 Task: Research Airbnb accommodation in Fuwwah, Egypt from 12th December, 2023 to 16th December, 2023 for 8 adults. Place can be private room with 8 bedrooms having 8 beds and 8 bathrooms. Property type can be hotel. Amenities needed are: wifi, TV, free parkinig on premises, gym, breakfast.
Action: Mouse moved to (368, 155)
Screenshot: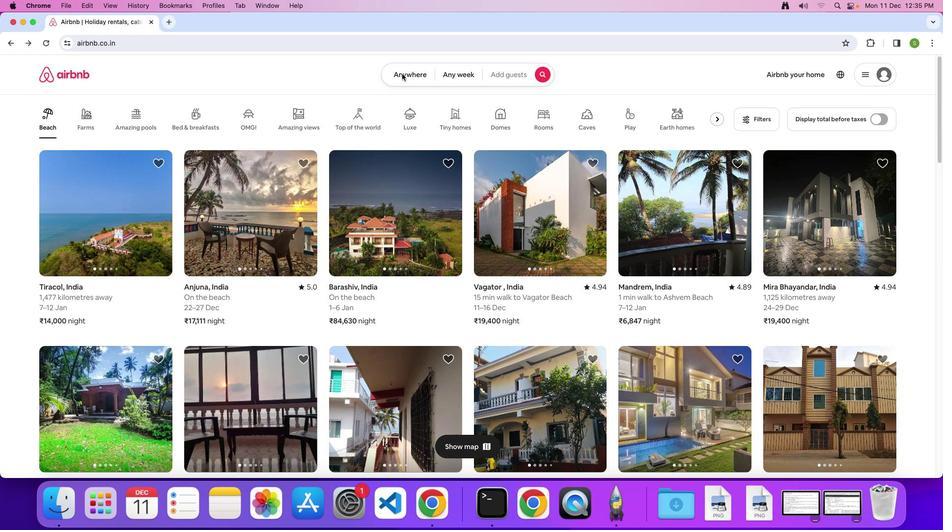 
Action: Mouse pressed left at (368, 155)
Screenshot: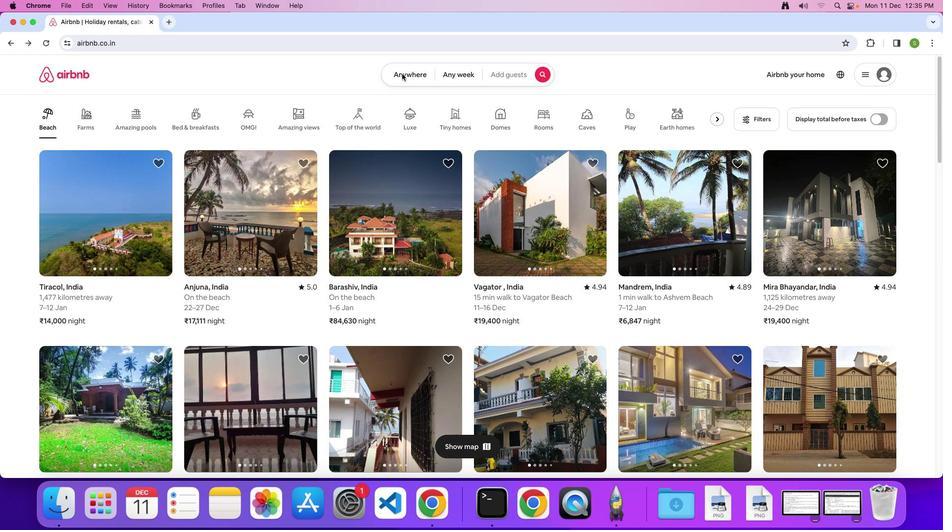 
Action: Mouse moved to (367, 155)
Screenshot: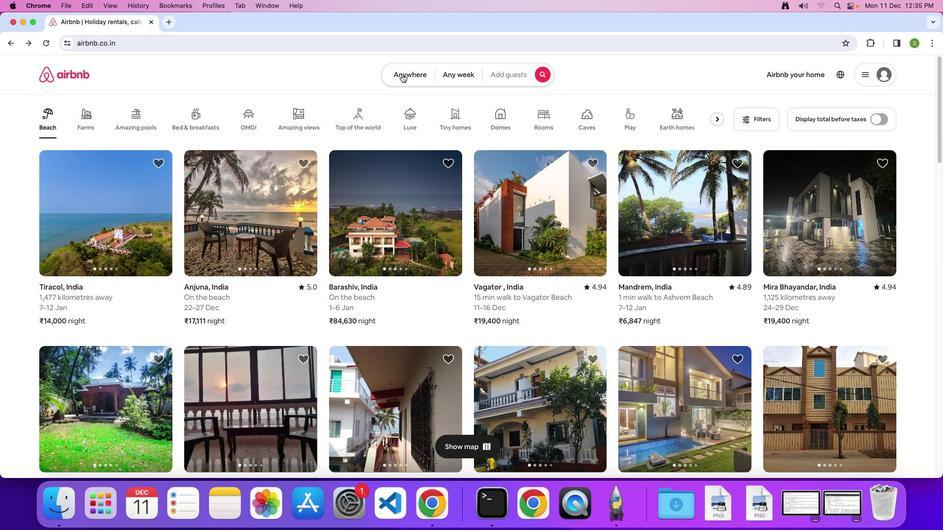 
Action: Mouse pressed left at (367, 155)
Screenshot: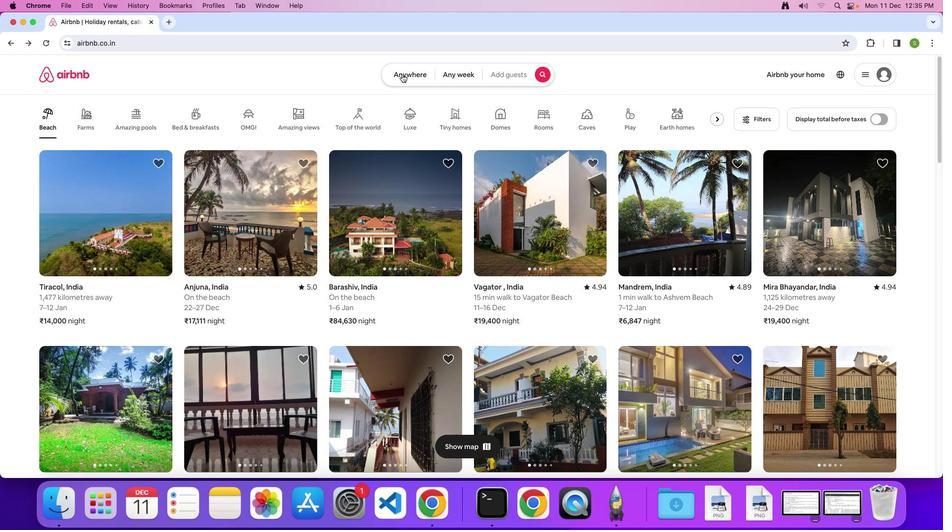 
Action: Mouse moved to (332, 179)
Screenshot: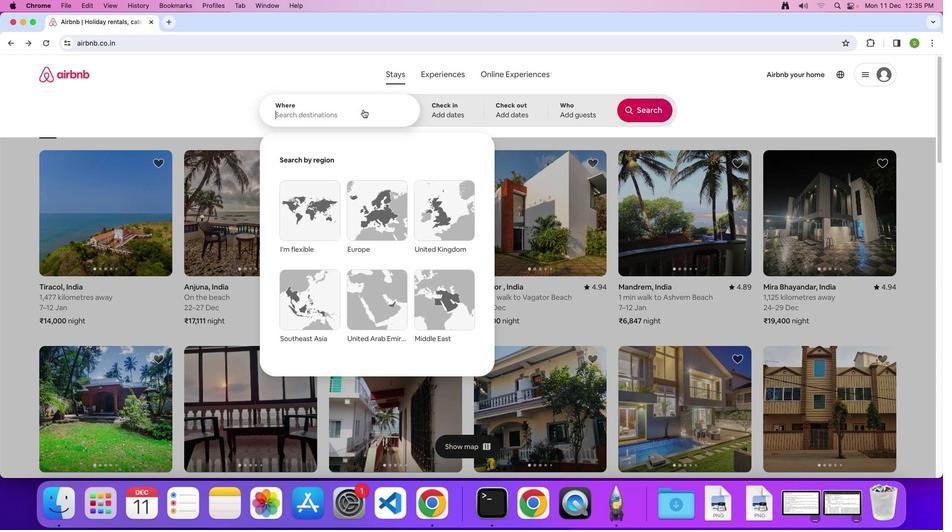 
Action: Mouse pressed left at (332, 179)
Screenshot: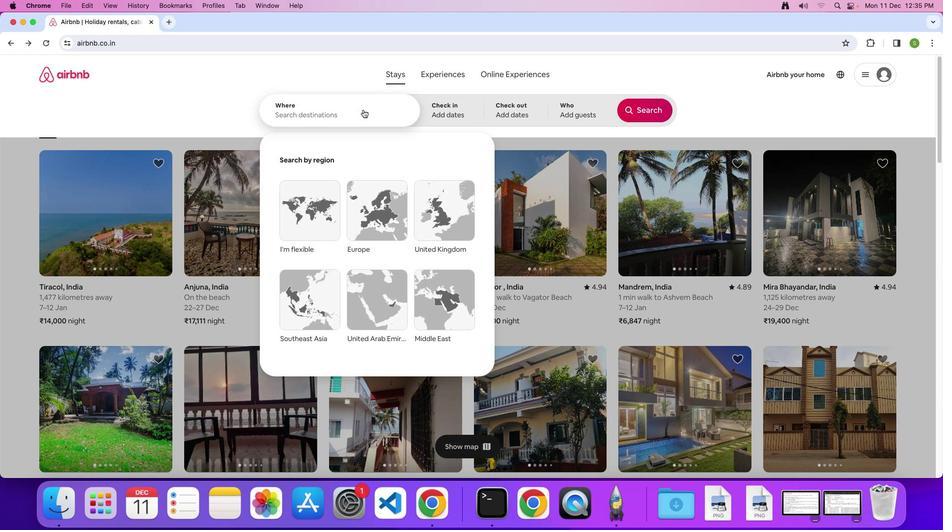 
Action: Key pressed 'F'Key.caps_lock'u''w''w''a''h'','Key.spaceKey.shift'E''g''y''p''t'Key.enter
Screenshot: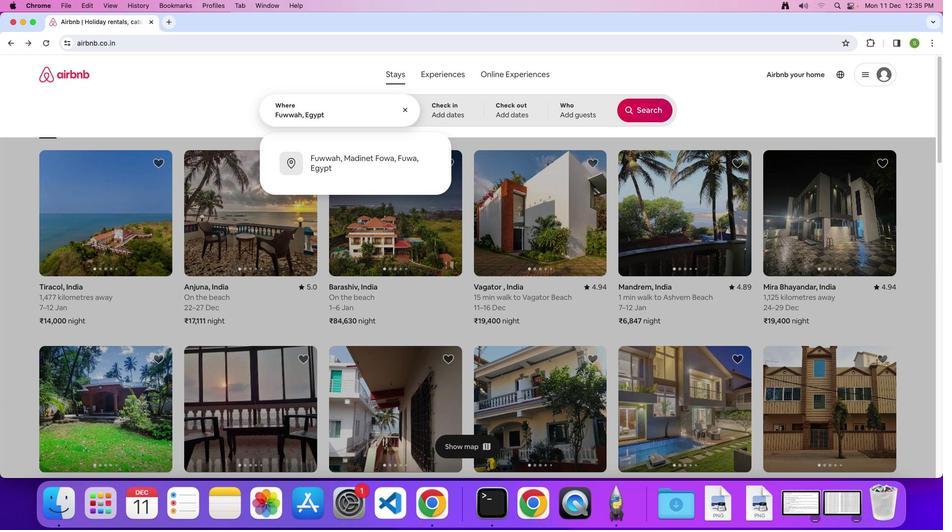 
Action: Mouse moved to (319, 295)
Screenshot: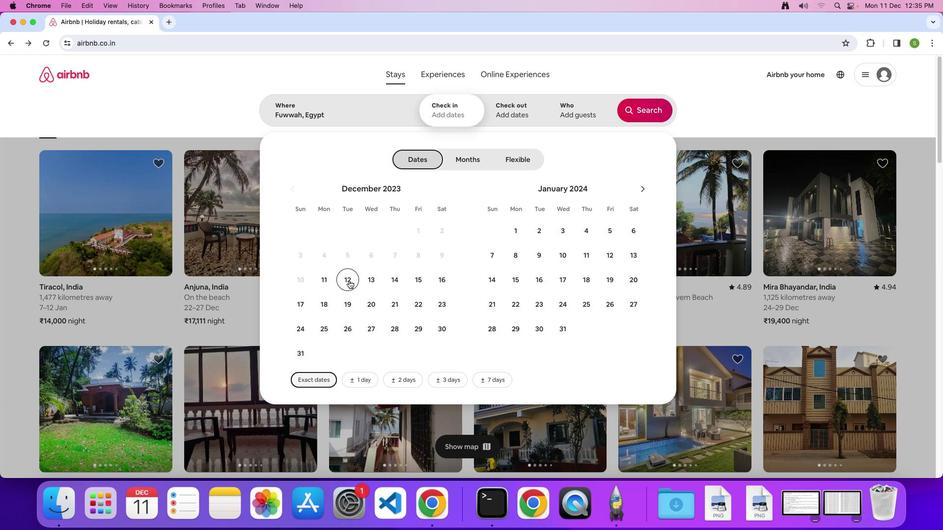 
Action: Mouse pressed left at (319, 295)
Screenshot: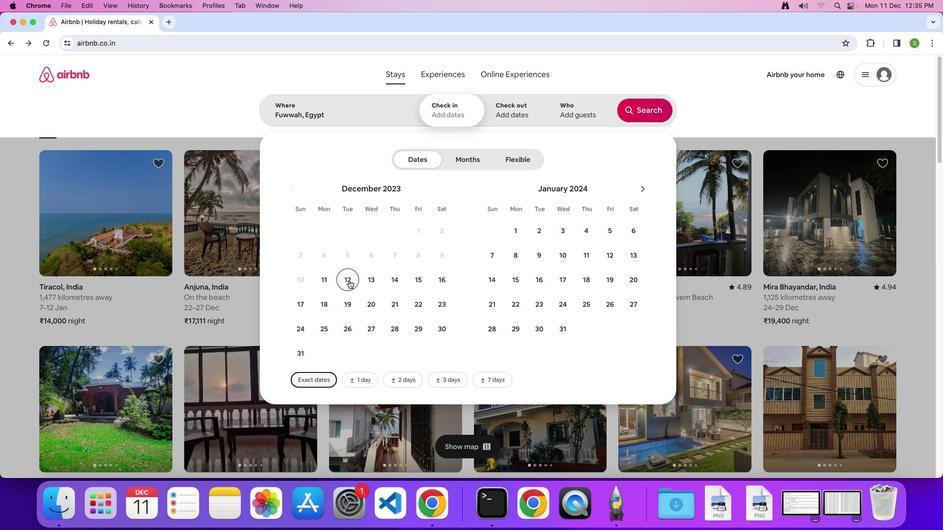 
Action: Mouse moved to (408, 294)
Screenshot: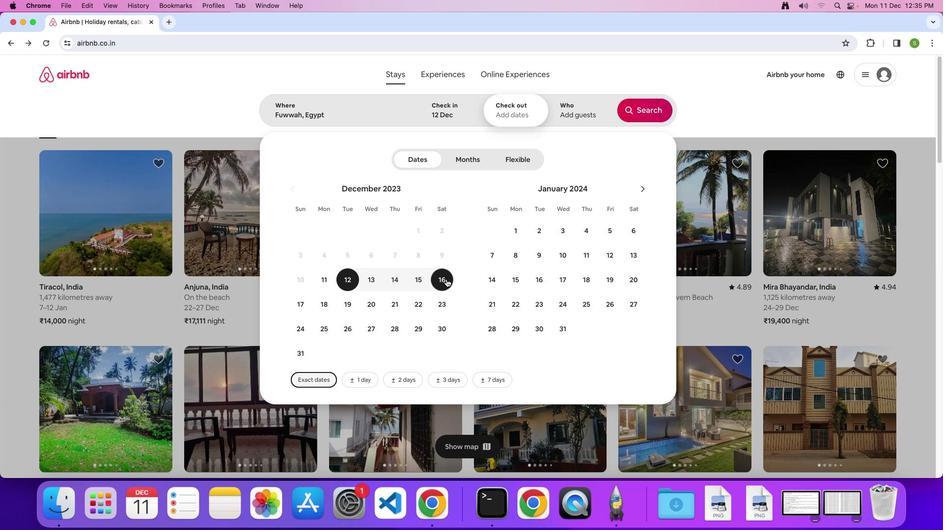 
Action: Mouse pressed left at (408, 294)
Screenshot: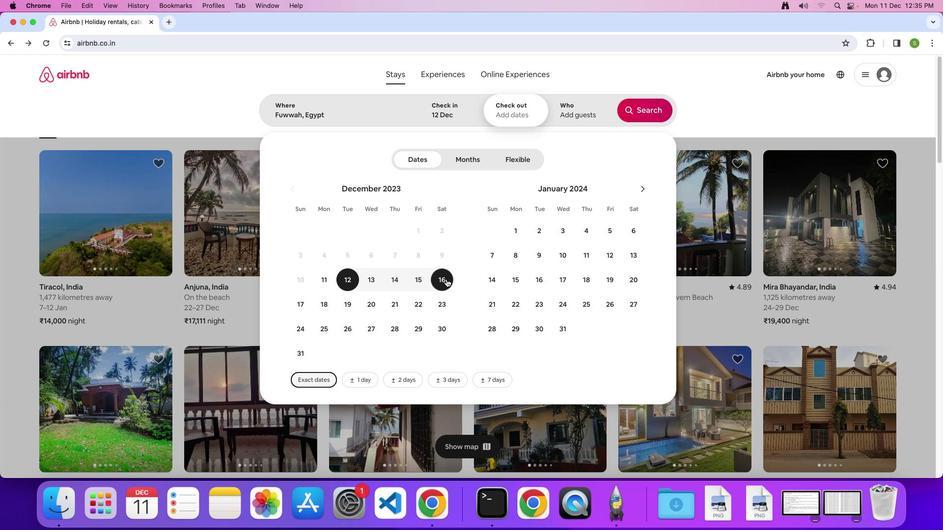 
Action: Mouse moved to (539, 186)
Screenshot: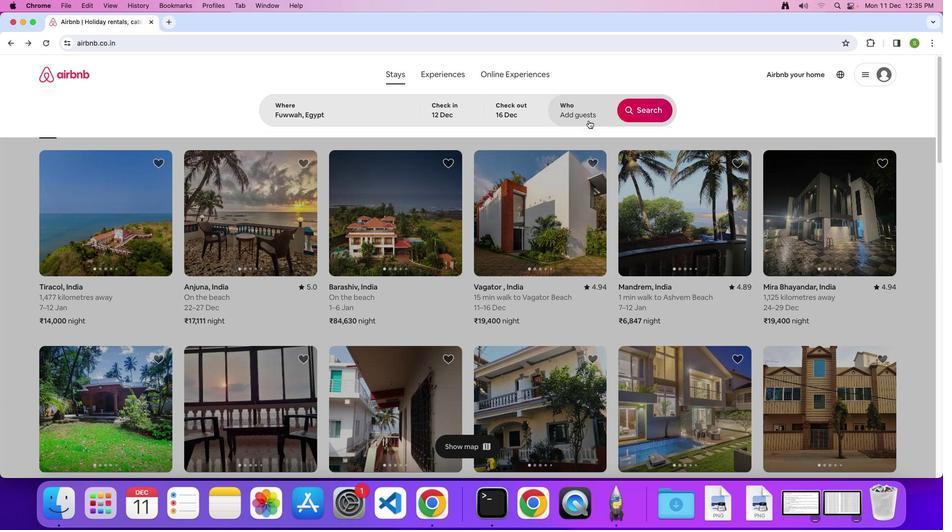 
Action: Mouse pressed left at (539, 186)
Screenshot: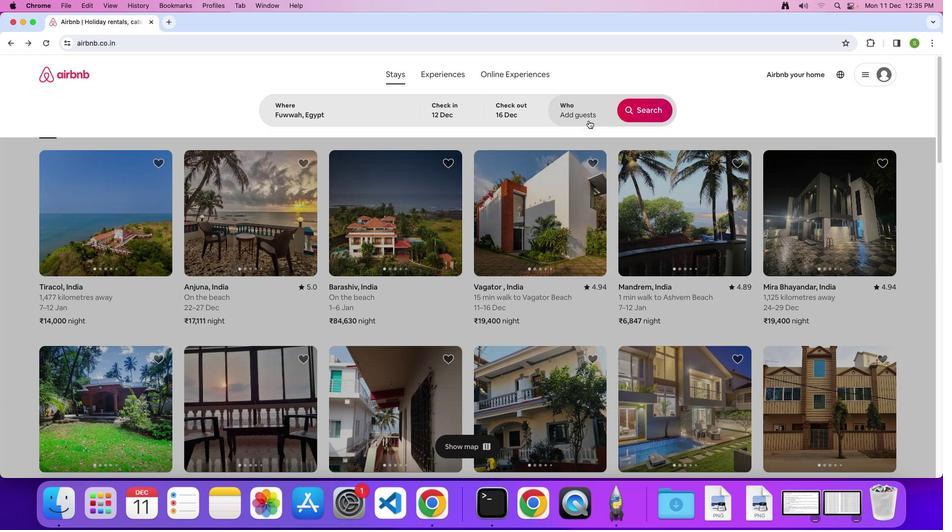 
Action: Mouse moved to (597, 212)
Screenshot: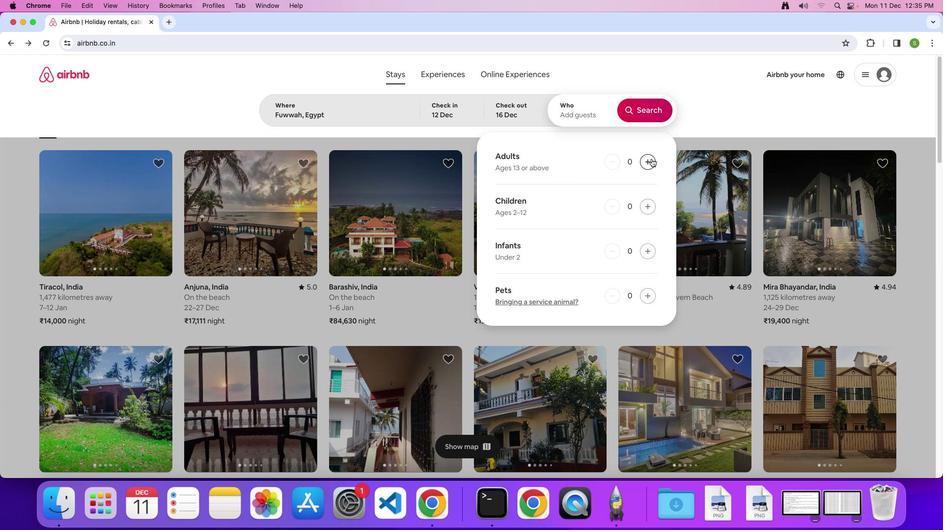 
Action: Mouse pressed left at (597, 212)
Screenshot: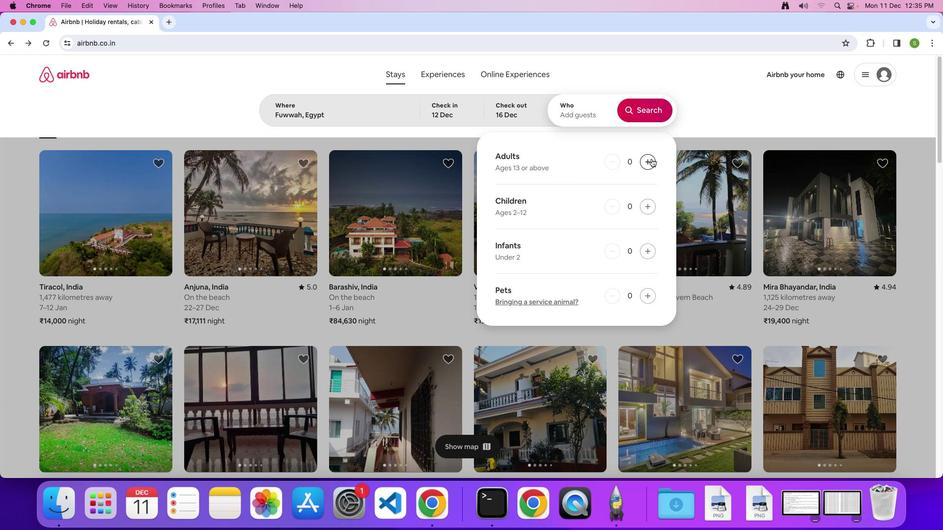 
Action: Mouse pressed left at (597, 212)
Screenshot: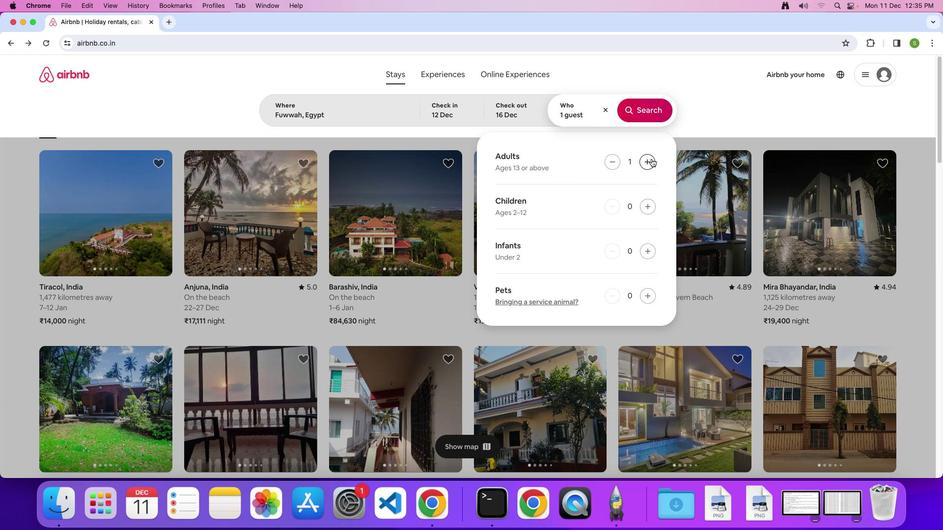 
Action: Mouse pressed left at (597, 212)
Screenshot: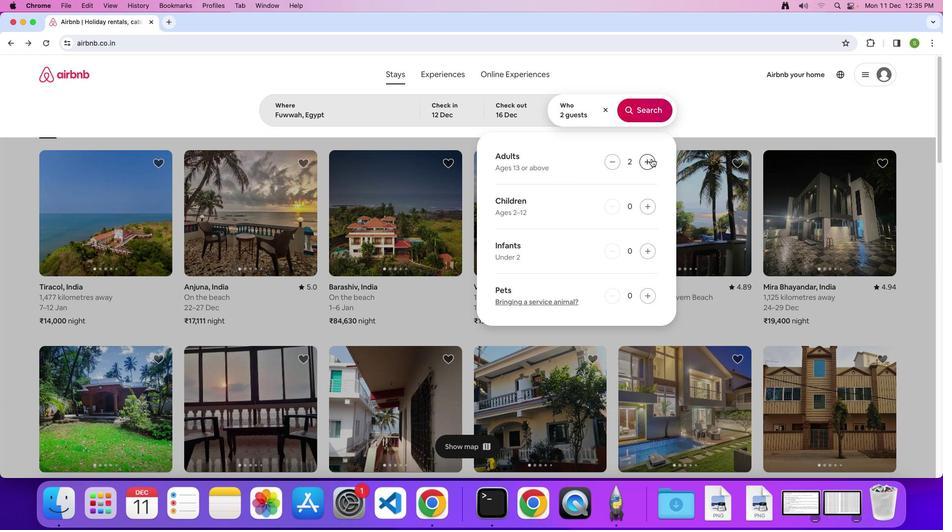 
Action: Mouse pressed left at (597, 212)
Screenshot: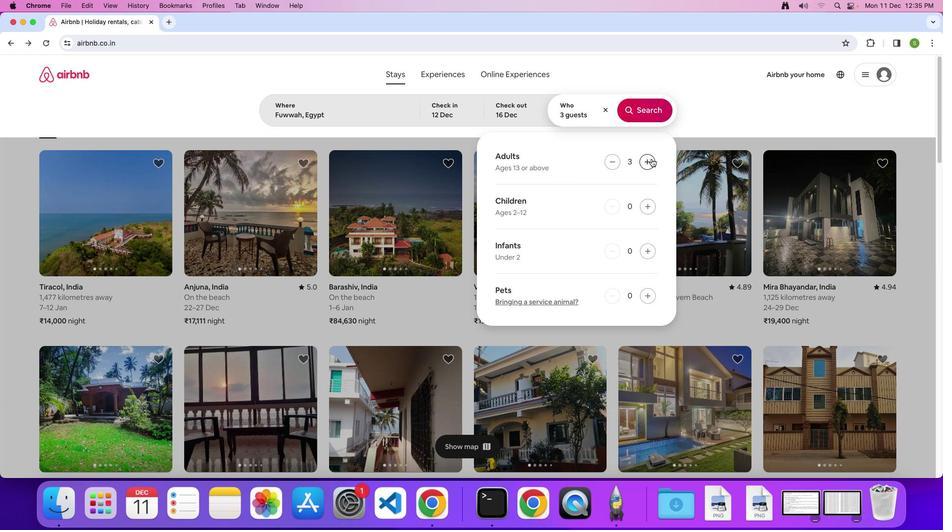 
Action: Mouse pressed left at (597, 212)
Screenshot: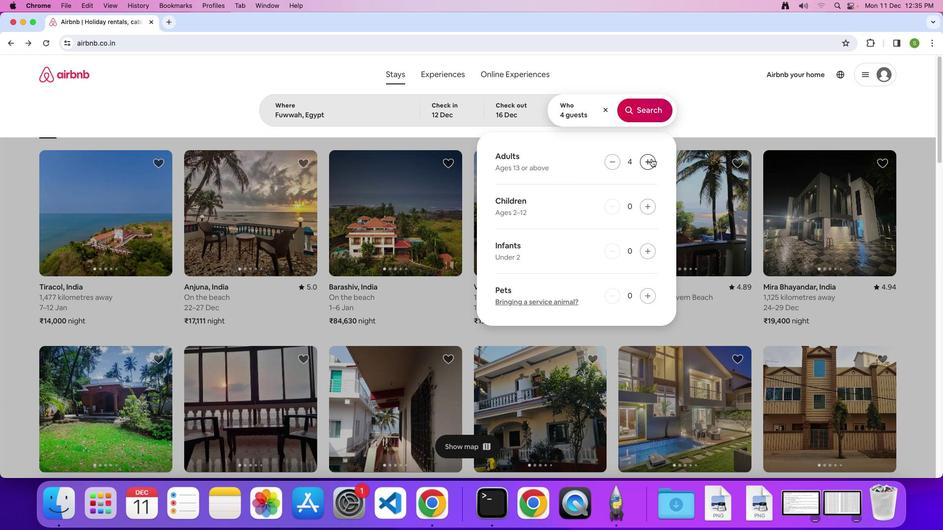
Action: Mouse pressed left at (597, 212)
Screenshot: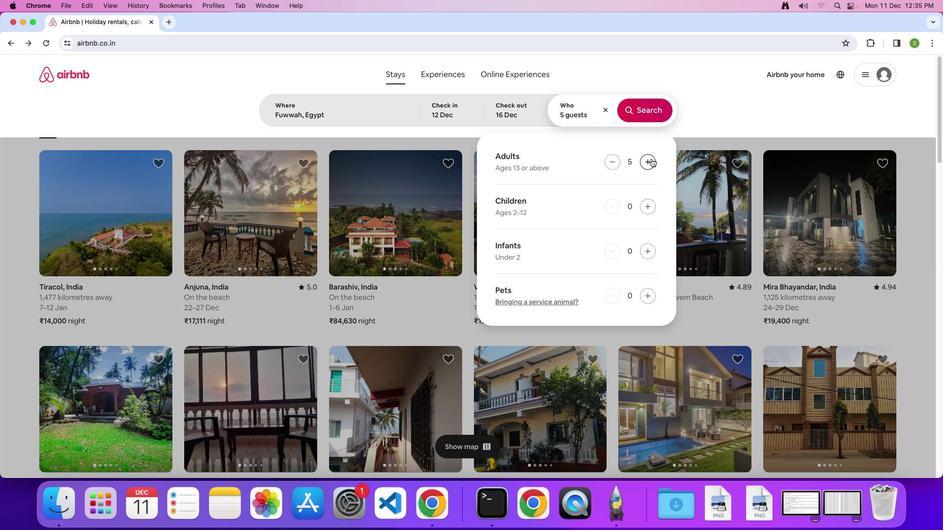 
Action: Mouse pressed left at (597, 212)
Screenshot: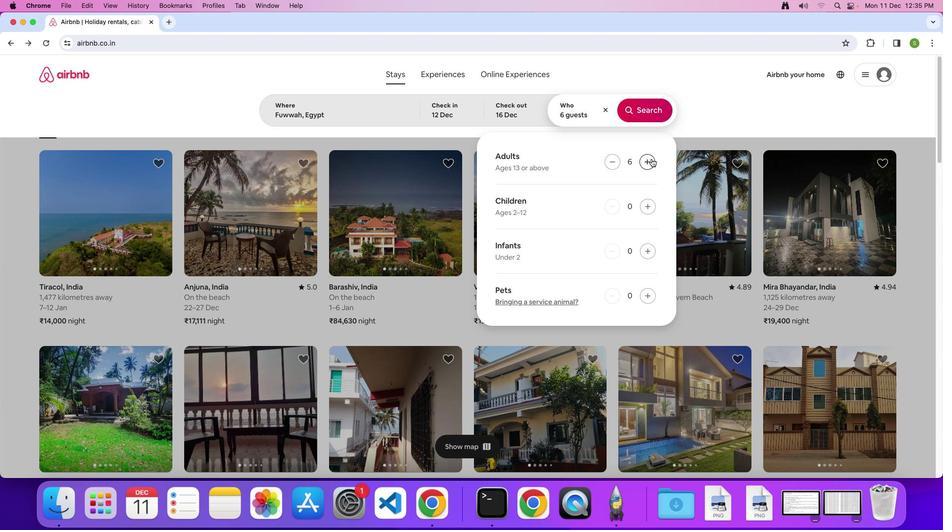 
Action: Mouse pressed left at (597, 212)
Screenshot: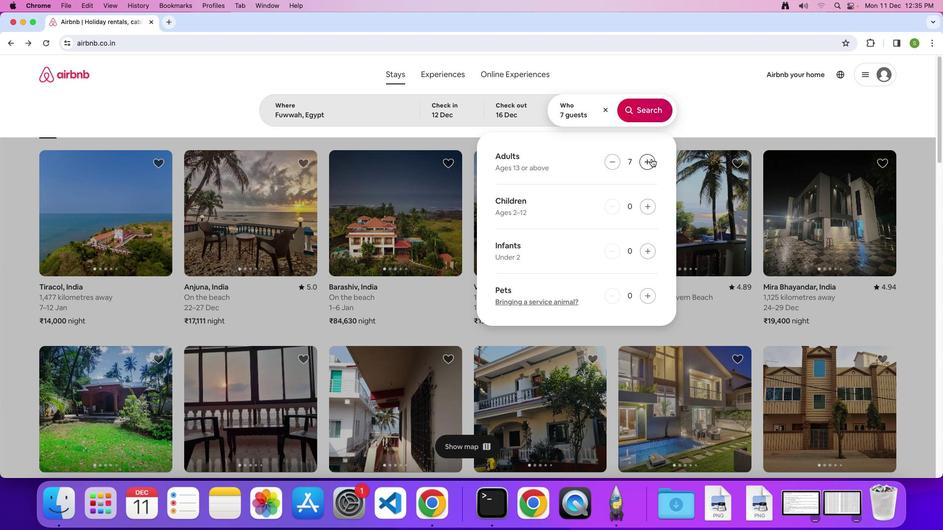 
Action: Mouse moved to (594, 181)
Screenshot: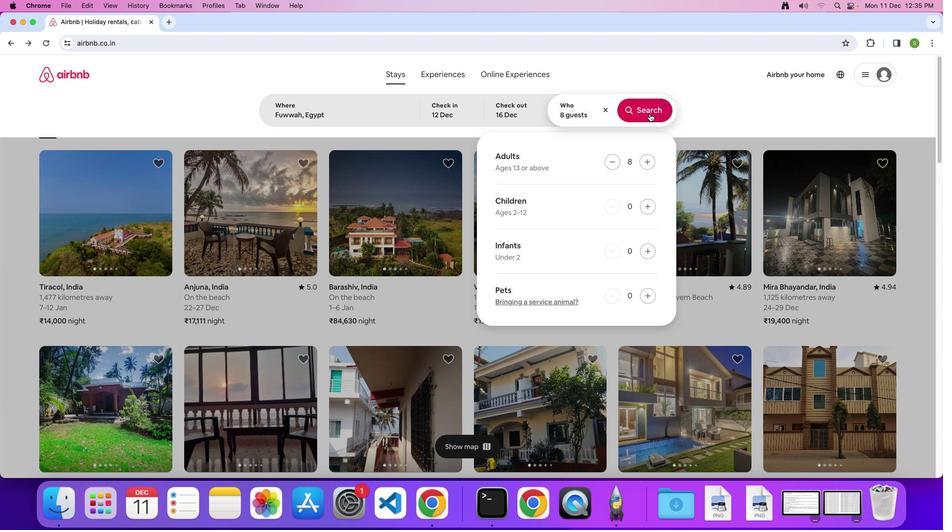 
Action: Mouse pressed left at (594, 181)
Screenshot: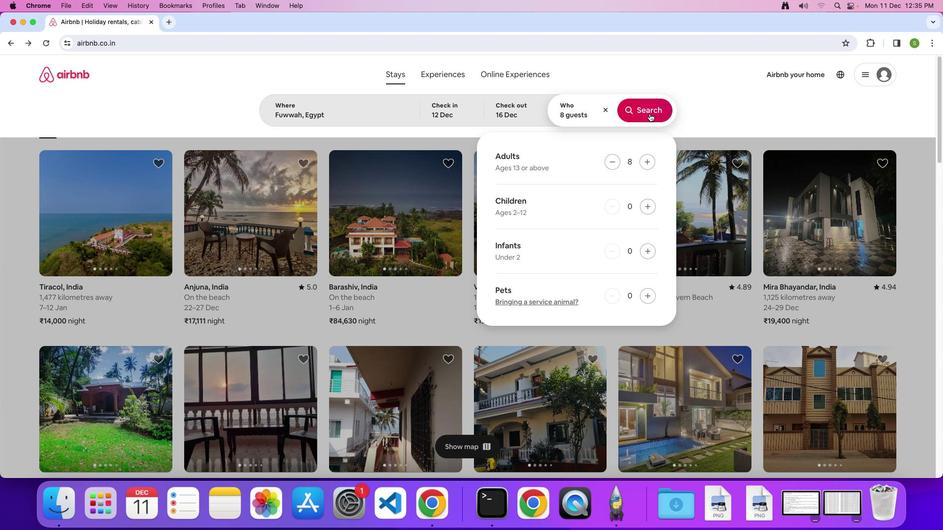 
Action: Mouse moved to (715, 180)
Screenshot: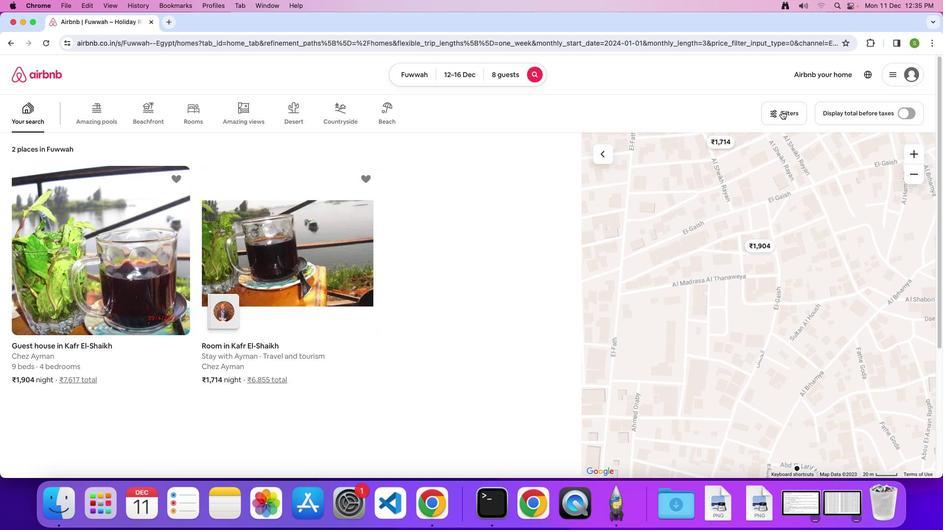 
Action: Mouse pressed left at (715, 180)
Screenshot: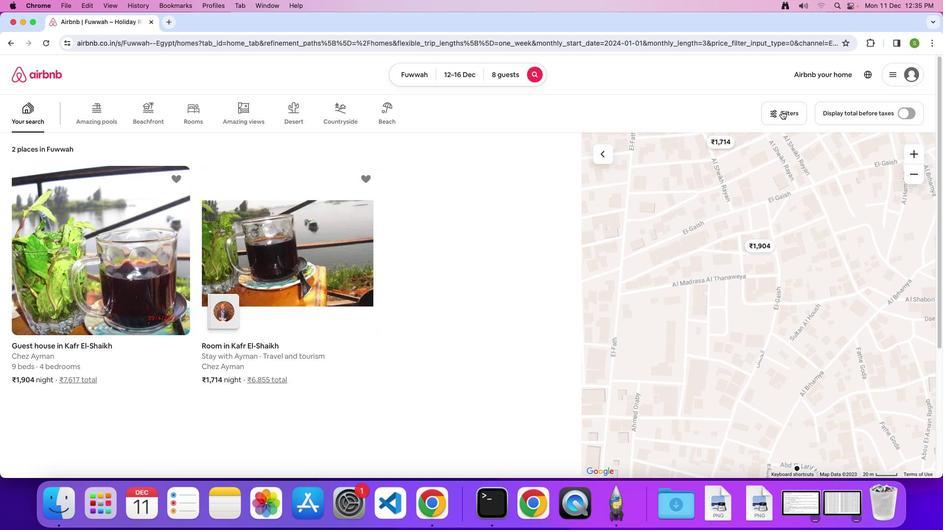 
Action: Mouse moved to (452, 312)
Screenshot: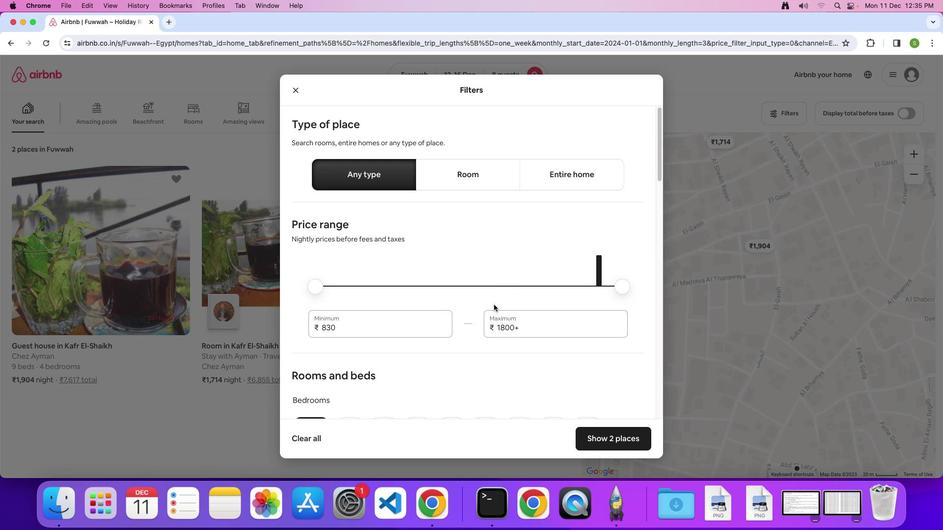
Action: Mouse scrolled (452, 312) with delta (0, 104)
Screenshot: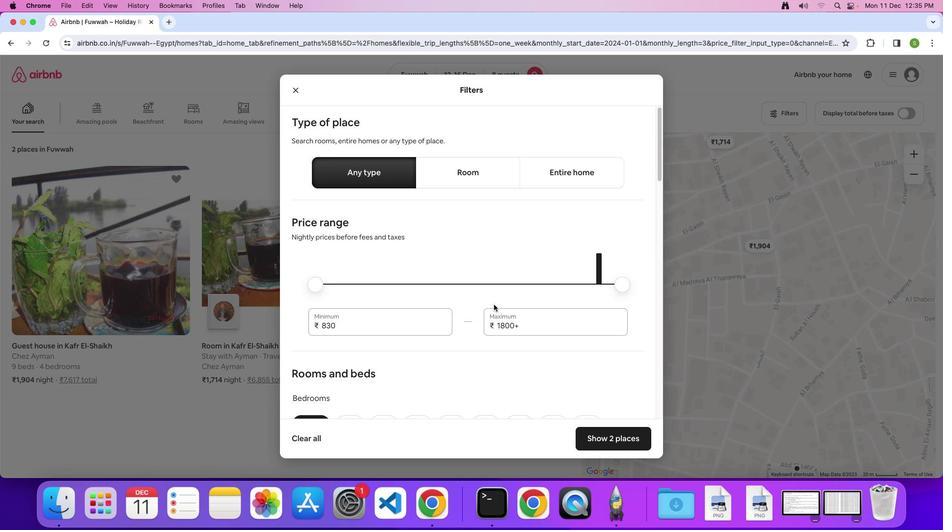 
Action: Mouse scrolled (452, 312) with delta (0, 104)
Screenshot: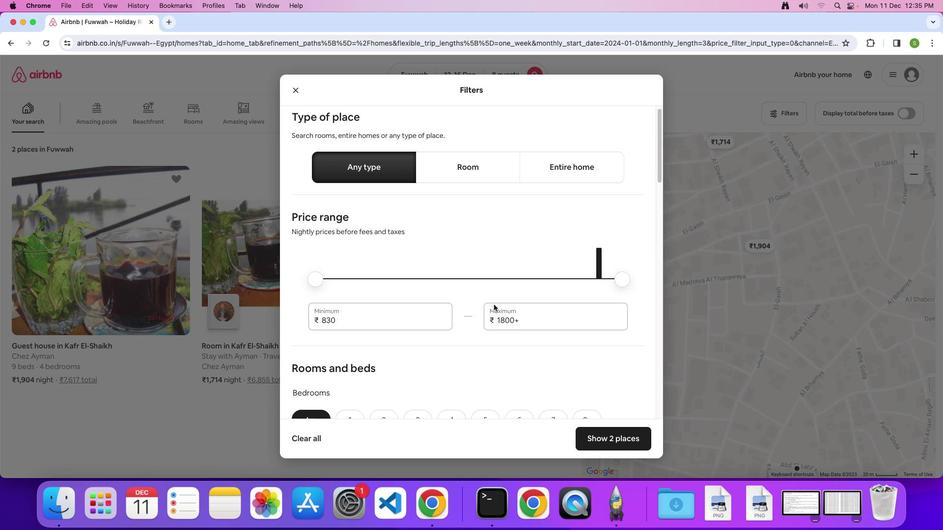 
Action: Mouse scrolled (452, 312) with delta (0, 104)
Screenshot: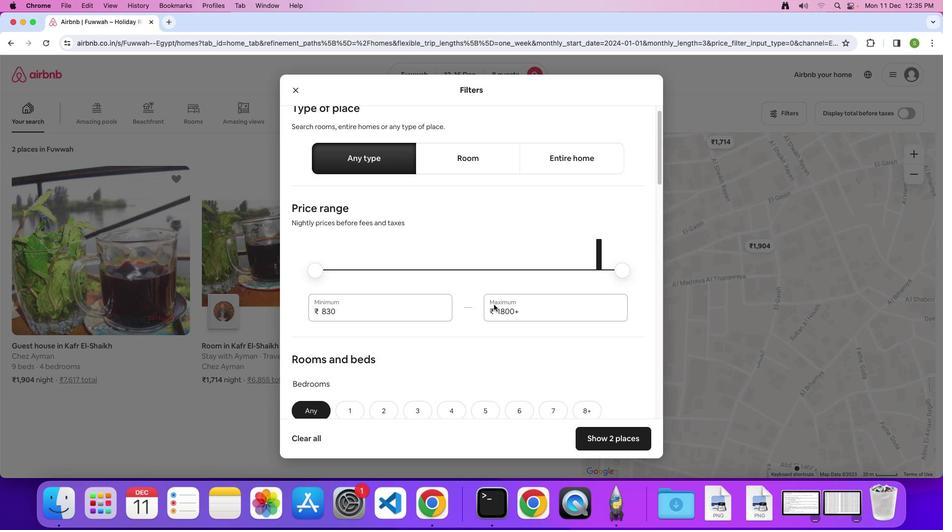 
Action: Mouse scrolled (452, 312) with delta (0, 104)
Screenshot: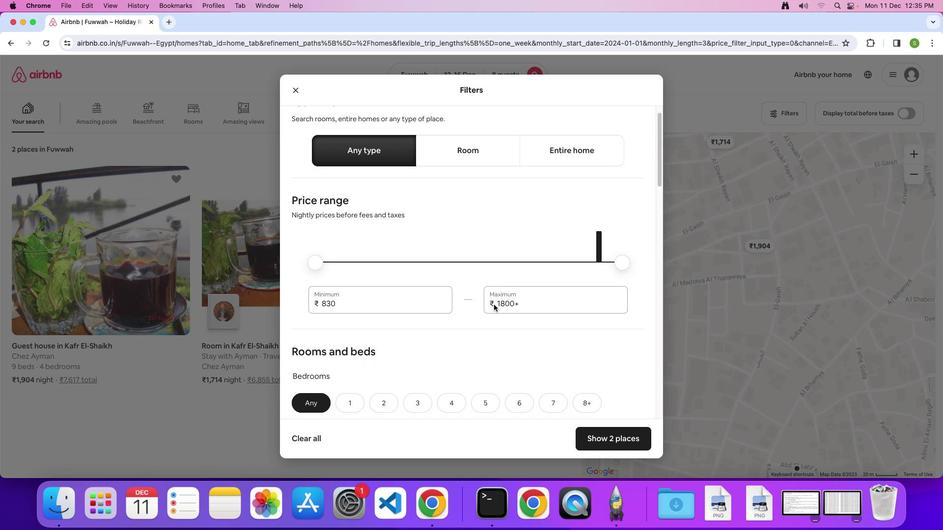 
Action: Mouse scrolled (452, 312) with delta (0, 104)
Screenshot: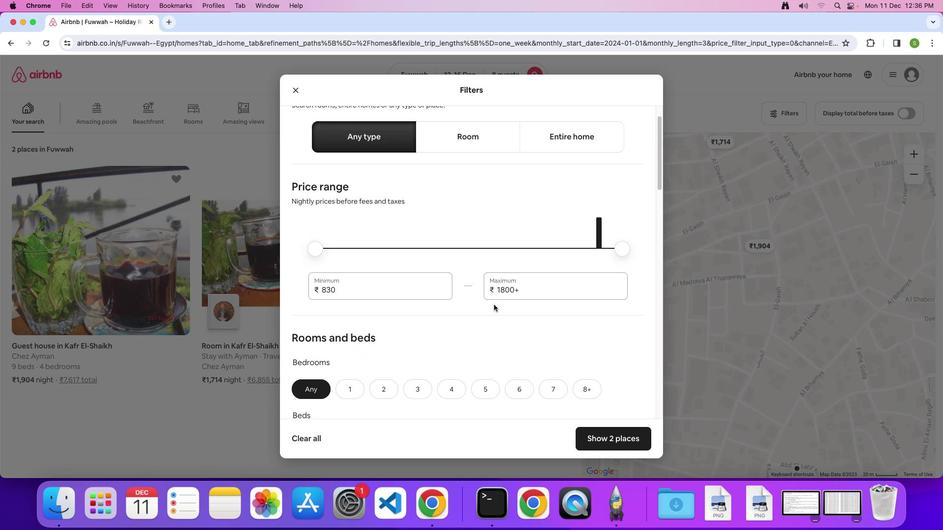
Action: Mouse scrolled (452, 312) with delta (0, 104)
Screenshot: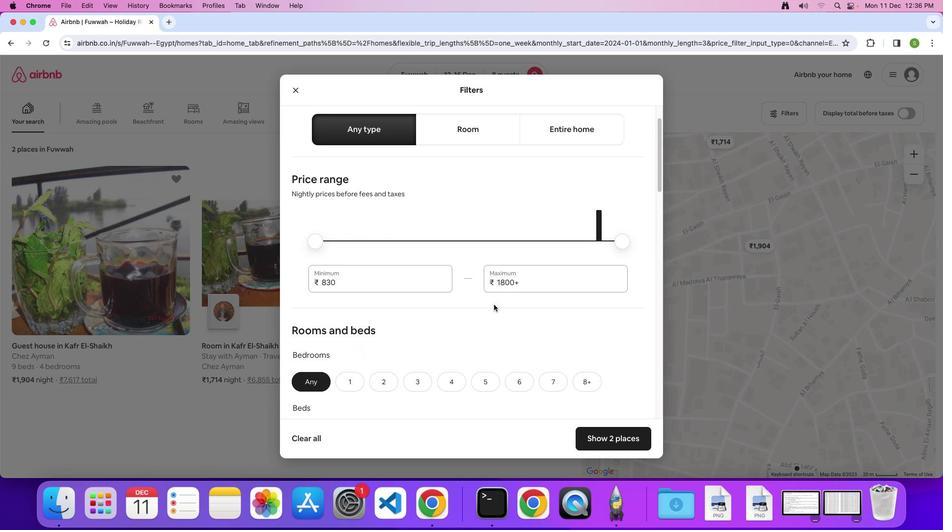 
Action: Mouse scrolled (452, 312) with delta (0, 104)
Screenshot: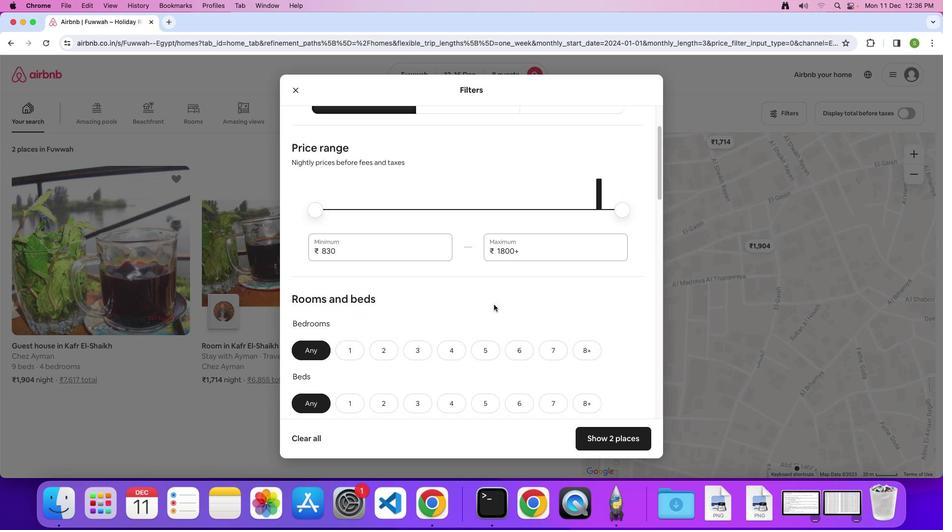 
Action: Mouse scrolled (452, 312) with delta (0, 104)
Screenshot: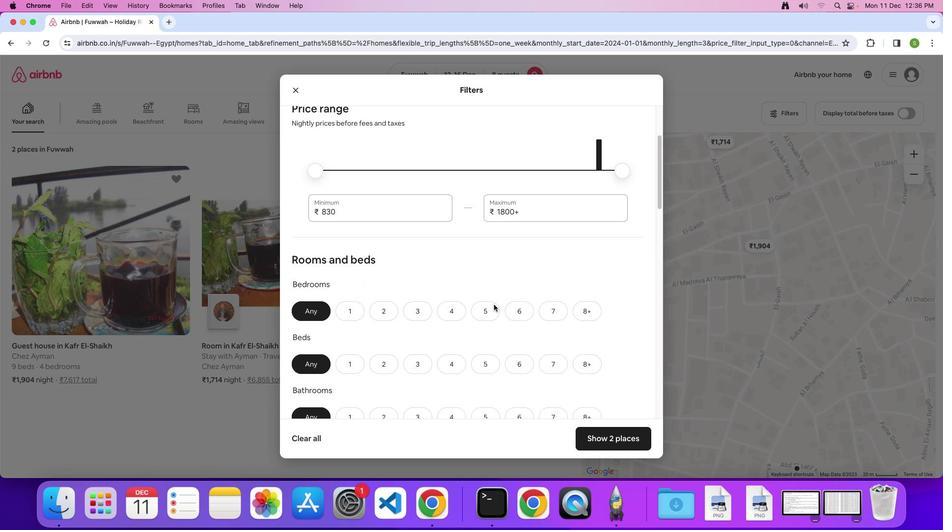 
Action: Mouse scrolled (452, 312) with delta (0, 104)
Screenshot: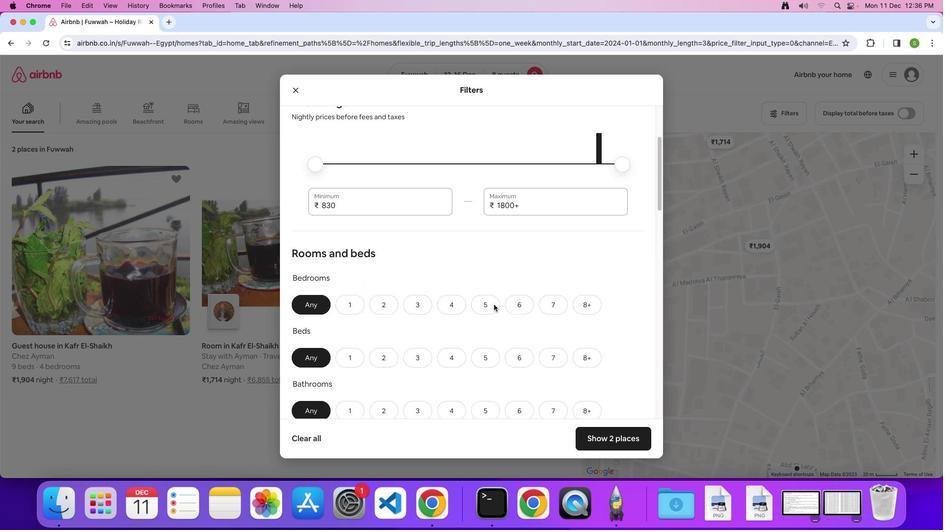 
Action: Mouse scrolled (452, 312) with delta (0, 104)
Screenshot: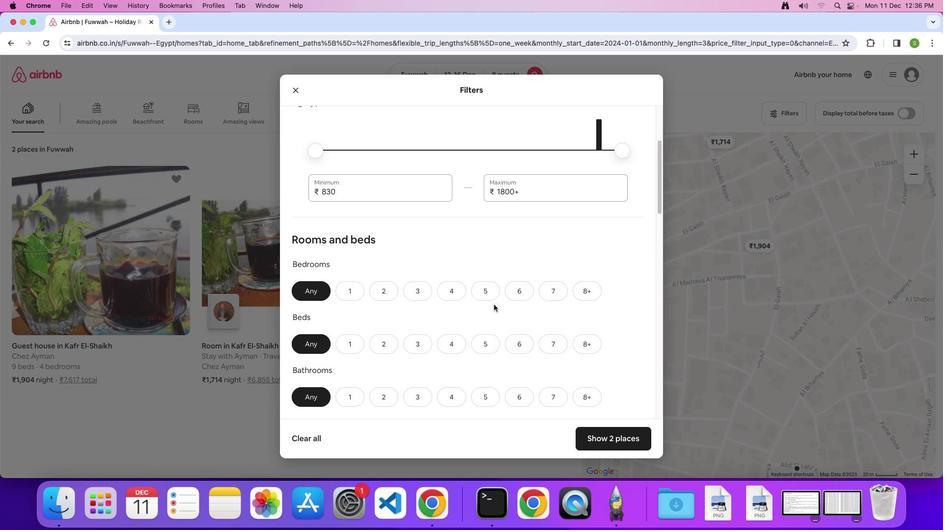 
Action: Mouse scrolled (452, 312) with delta (0, 104)
Screenshot: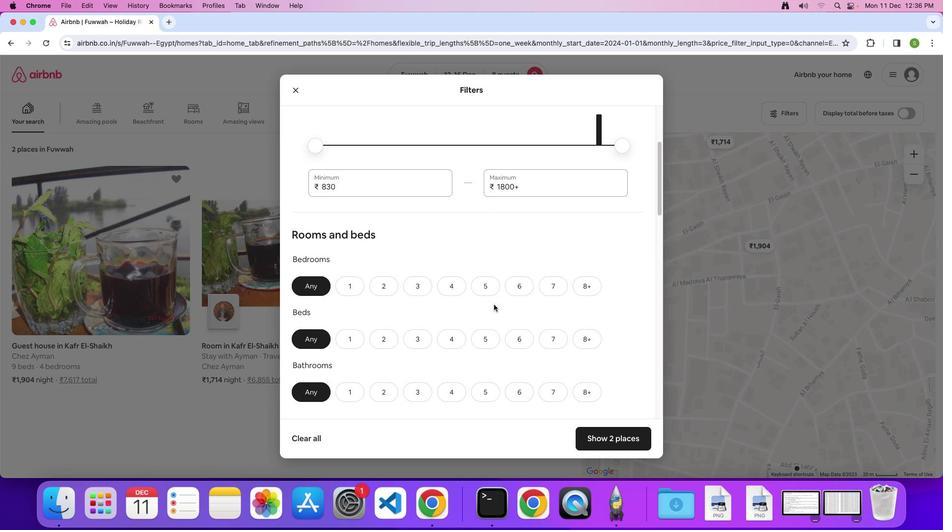 
Action: Mouse scrolled (452, 312) with delta (0, 104)
Screenshot: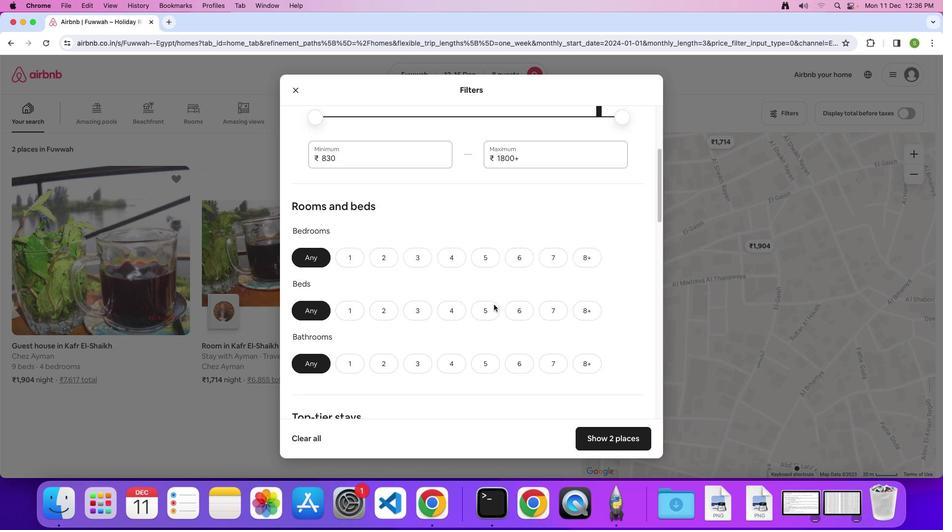 
Action: Mouse moved to (538, 252)
Screenshot: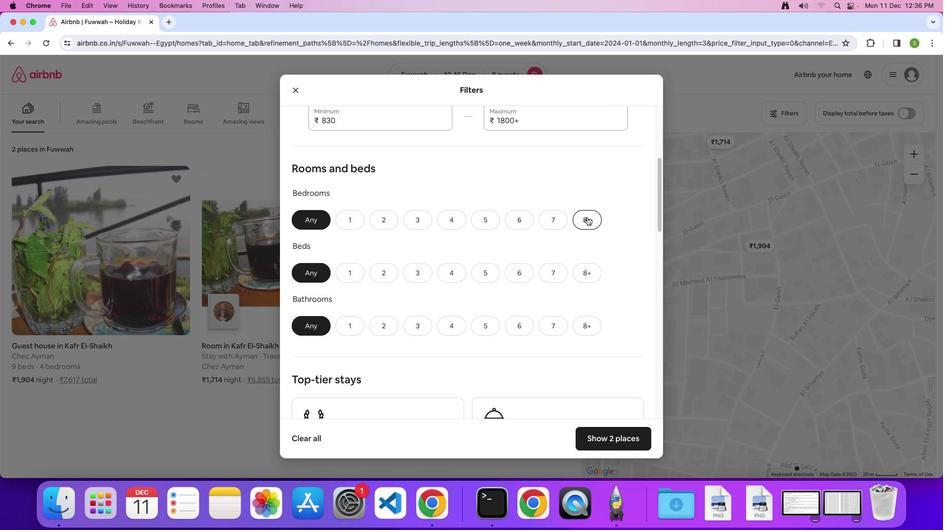 
Action: Mouse pressed left at (538, 252)
Screenshot: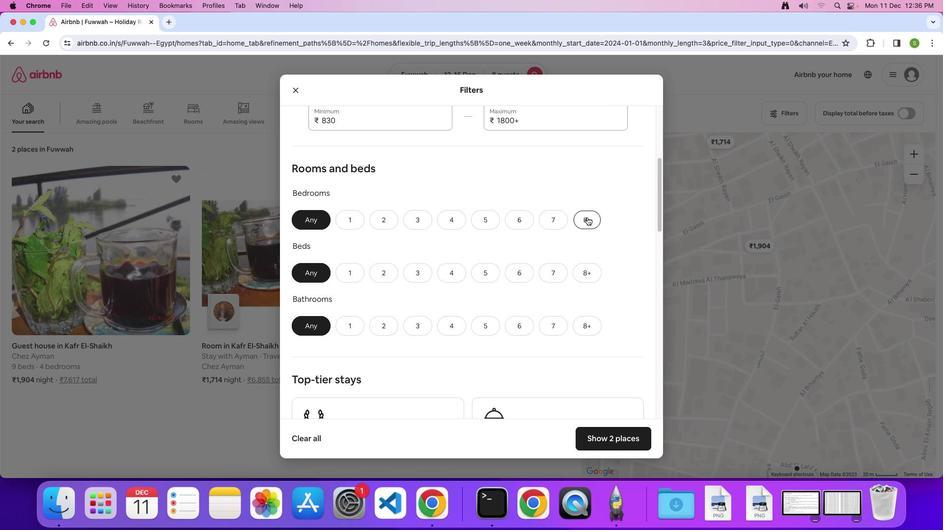 
Action: Mouse moved to (540, 292)
Screenshot: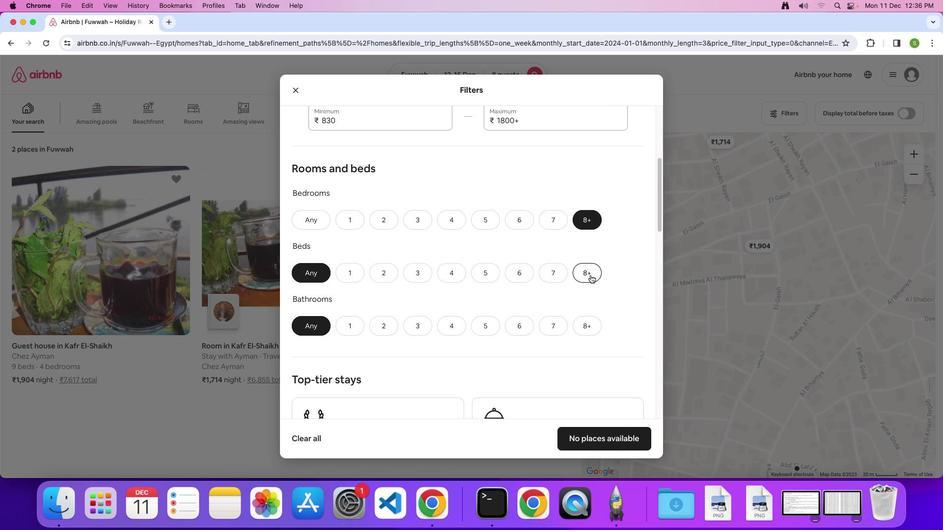 
Action: Mouse pressed left at (540, 292)
Screenshot: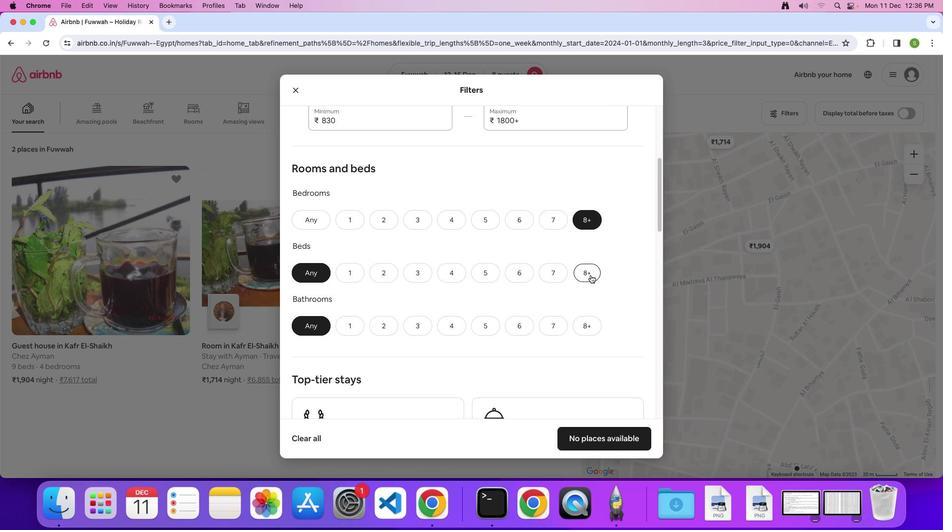 
Action: Mouse moved to (539, 326)
Screenshot: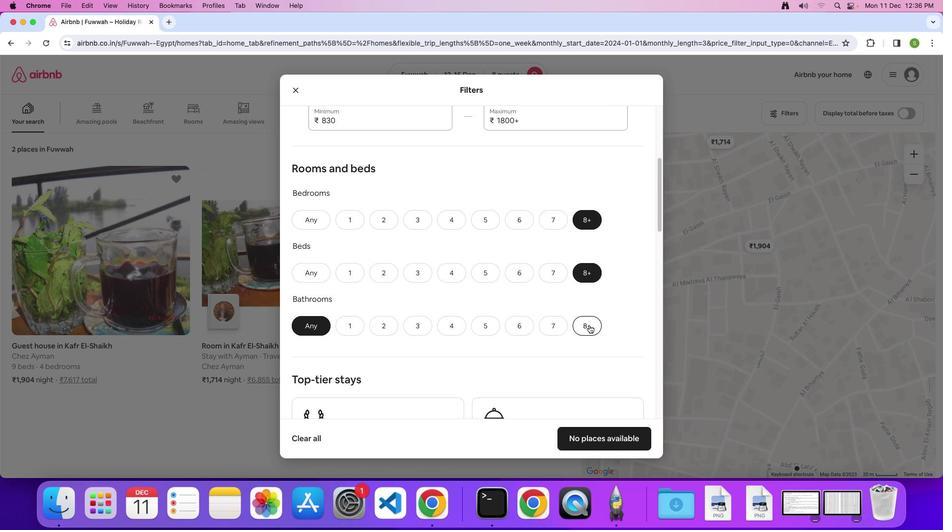 
Action: Mouse pressed left at (539, 326)
Screenshot: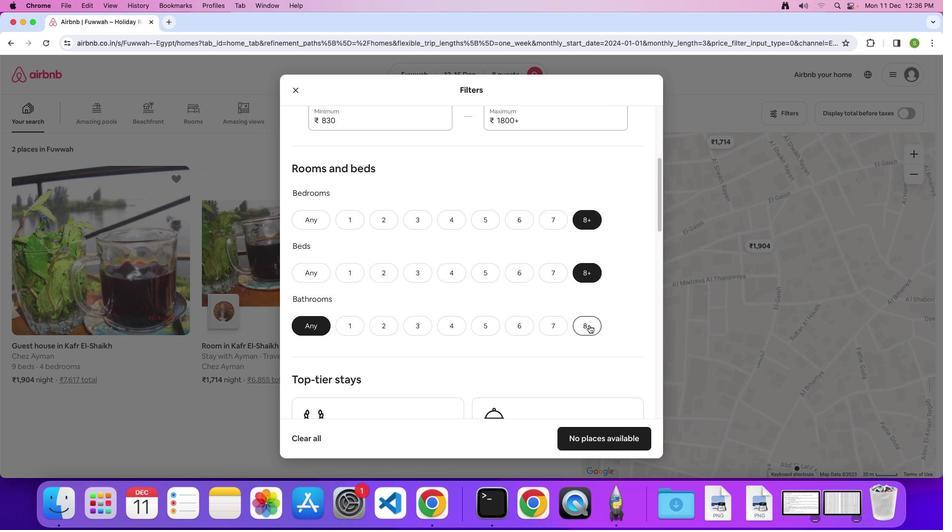 
Action: Mouse moved to (471, 310)
Screenshot: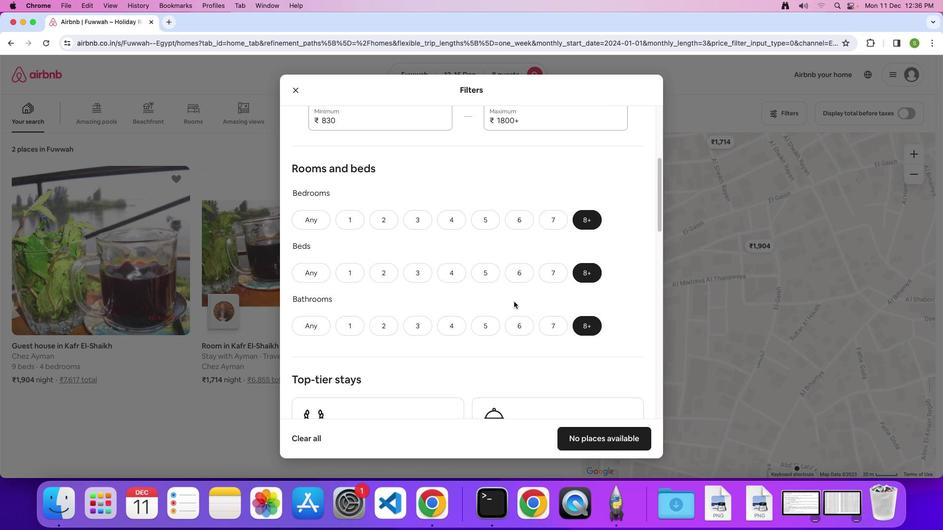 
Action: Mouse scrolled (471, 310) with delta (0, 104)
Screenshot: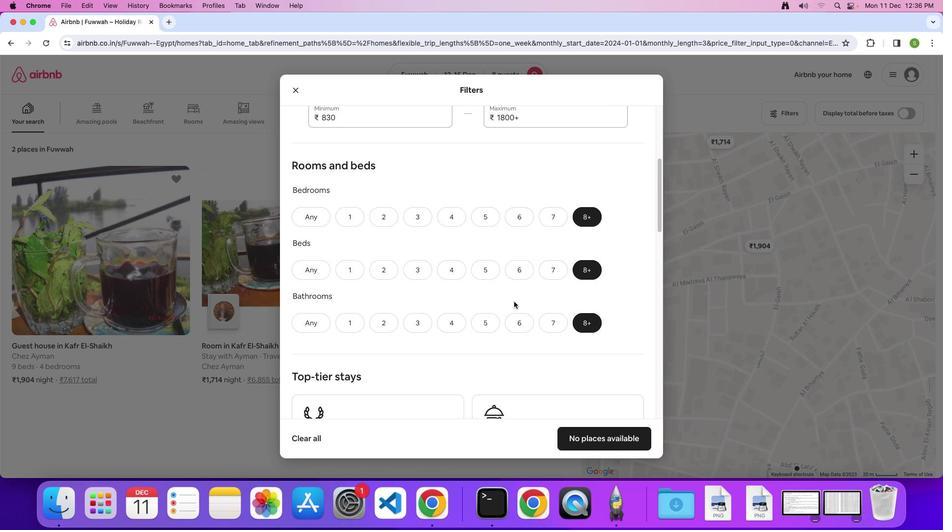 
Action: Mouse scrolled (471, 310) with delta (0, 104)
Screenshot: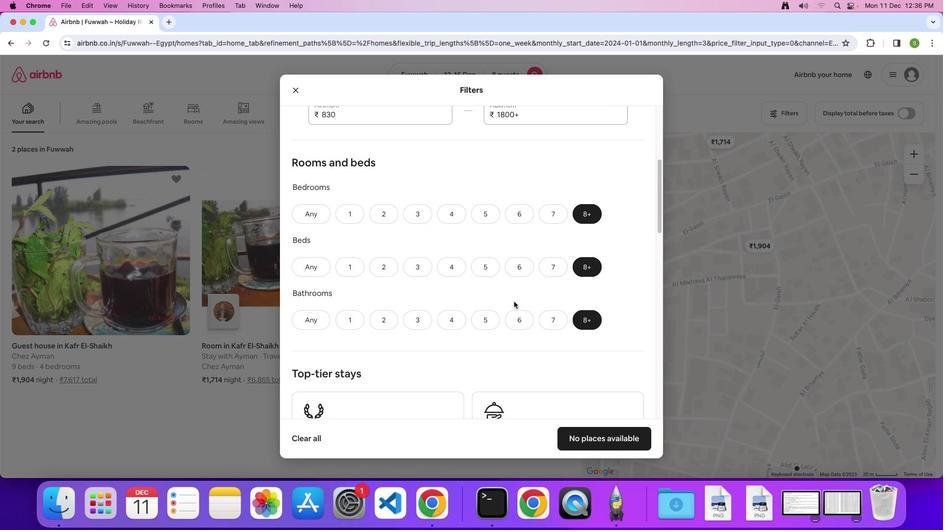 
Action: Mouse scrolled (471, 310) with delta (0, 104)
Screenshot: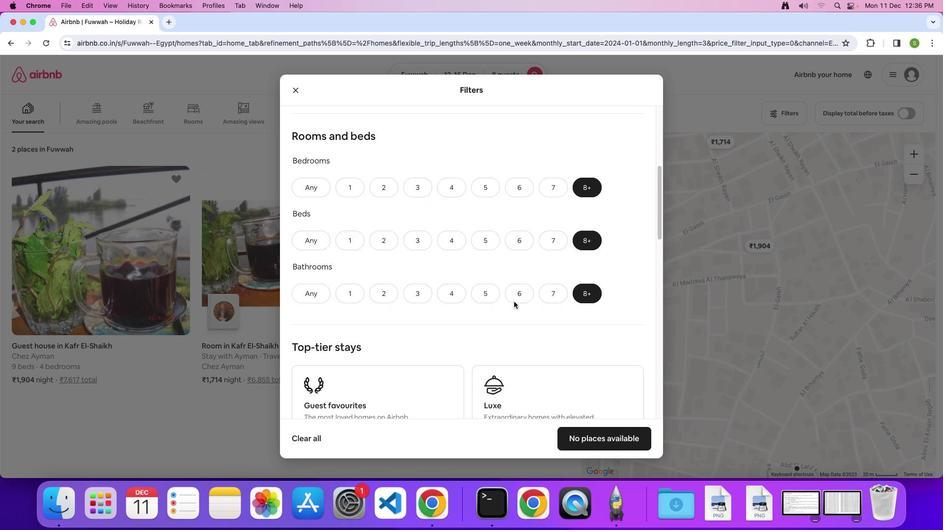
Action: Mouse scrolled (471, 310) with delta (0, 104)
Screenshot: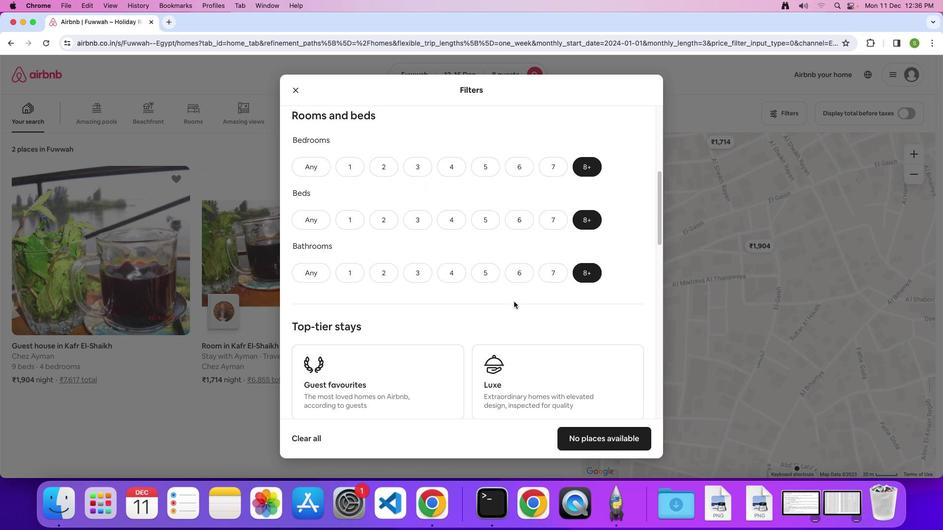
Action: Mouse scrolled (471, 310) with delta (0, 104)
Screenshot: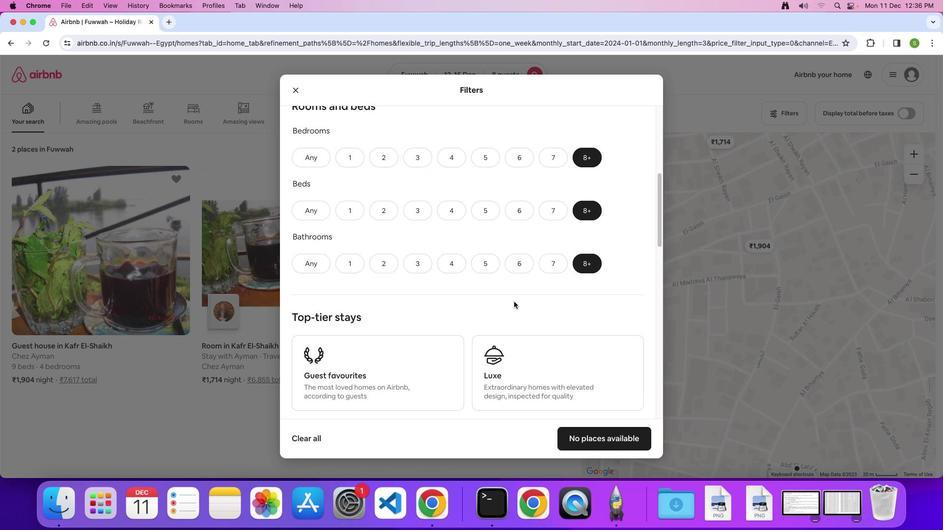 
Action: Mouse scrolled (471, 310) with delta (0, 104)
Screenshot: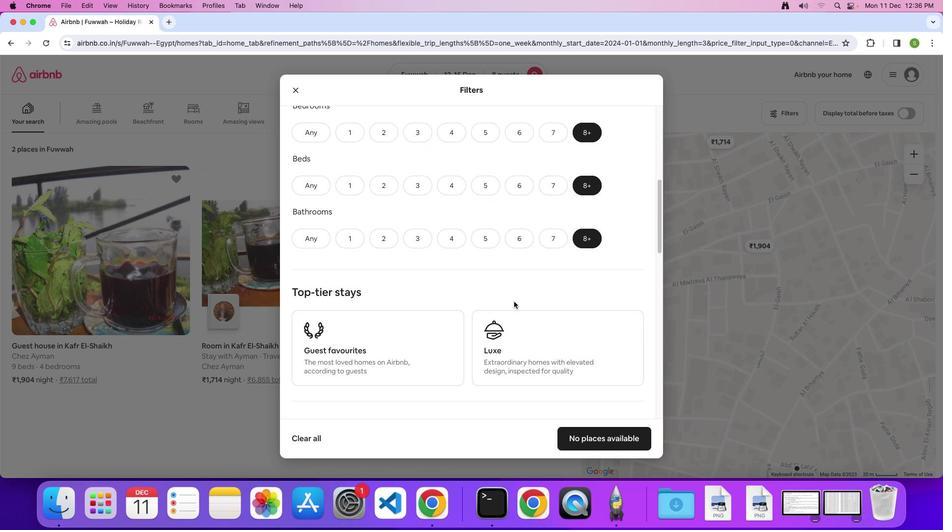 
Action: Mouse scrolled (471, 310) with delta (0, 104)
Screenshot: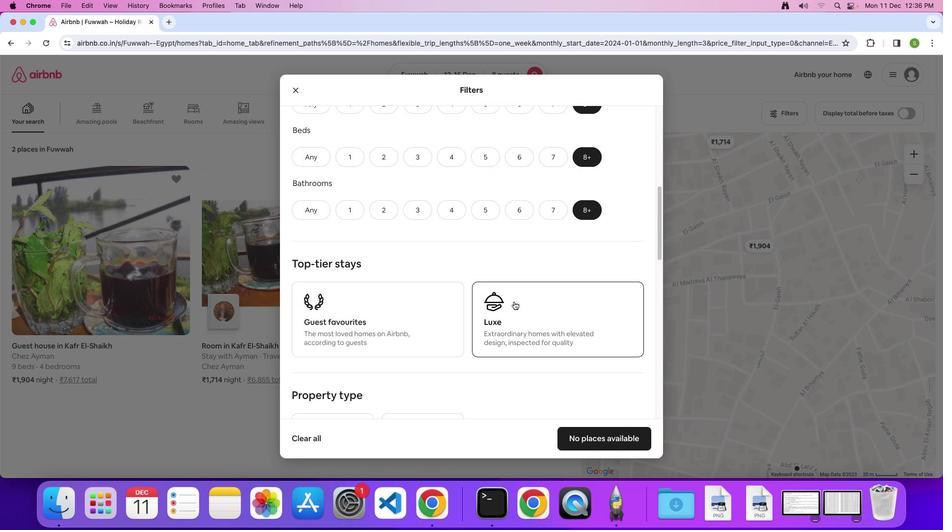 
Action: Mouse scrolled (471, 310) with delta (0, 104)
Screenshot: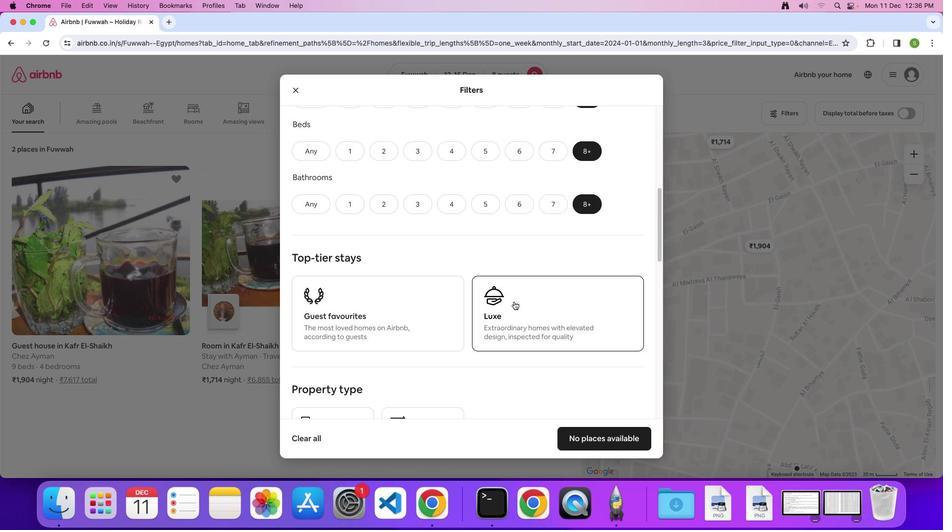 
Action: Mouse scrolled (471, 310) with delta (0, 104)
Screenshot: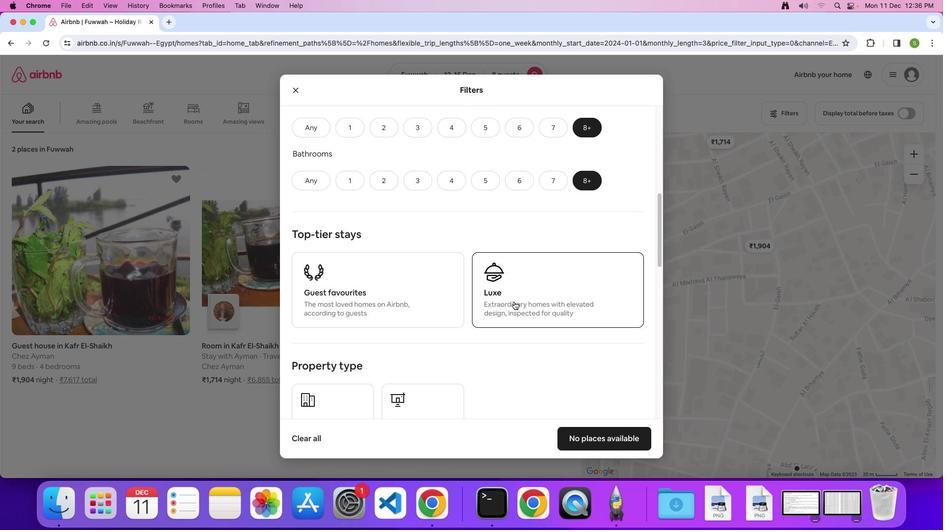 
Action: Mouse scrolled (471, 310) with delta (0, 104)
Screenshot: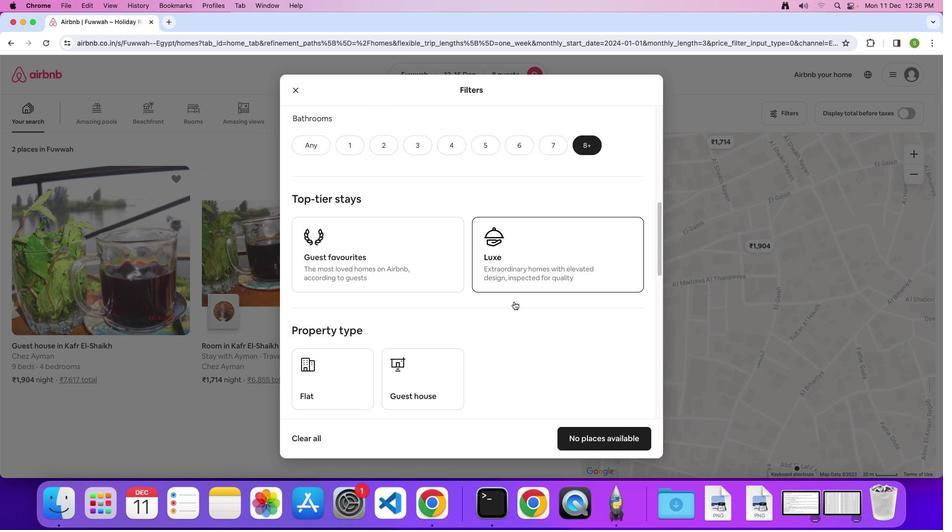 
Action: Mouse scrolled (471, 310) with delta (0, 104)
Screenshot: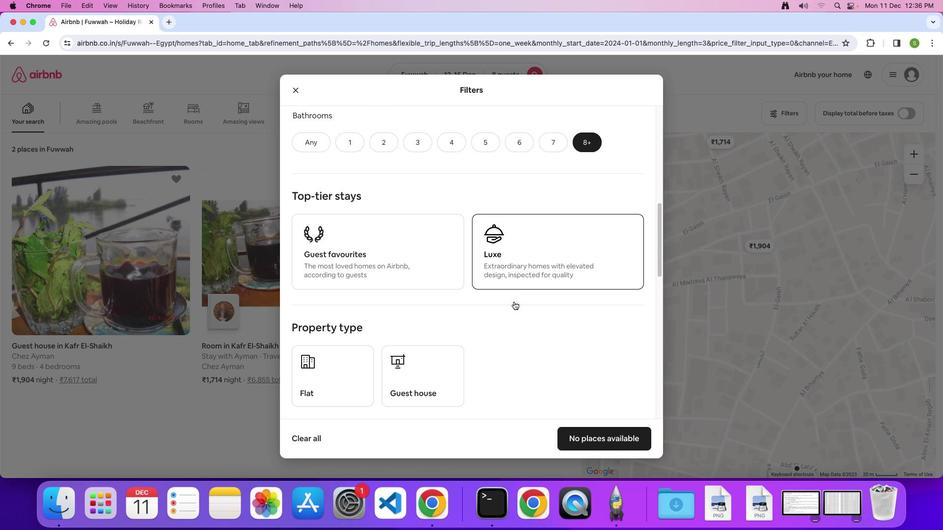 
Action: Mouse scrolled (471, 310) with delta (0, 104)
Screenshot: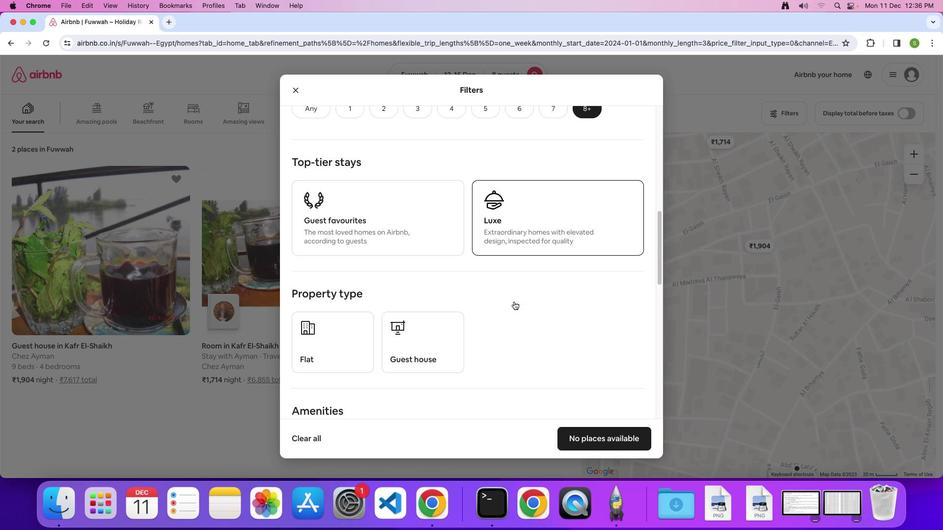 
Action: Mouse scrolled (471, 310) with delta (0, 104)
Screenshot: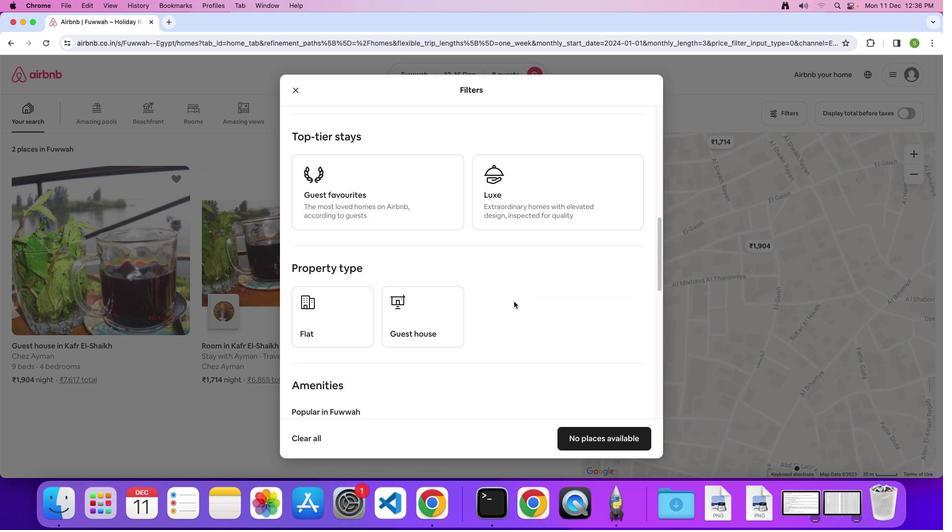 
Action: Mouse scrolled (471, 310) with delta (0, 104)
Screenshot: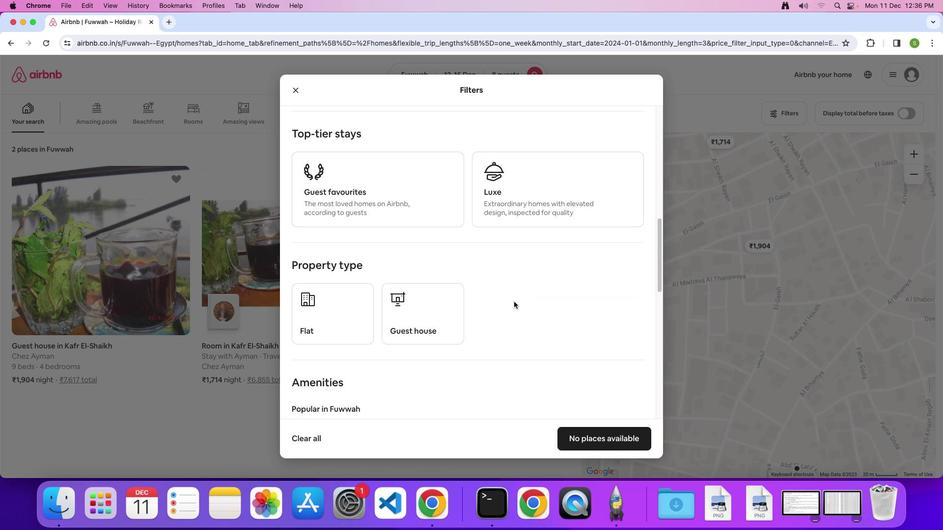 
Action: Mouse scrolled (471, 310) with delta (0, 104)
Screenshot: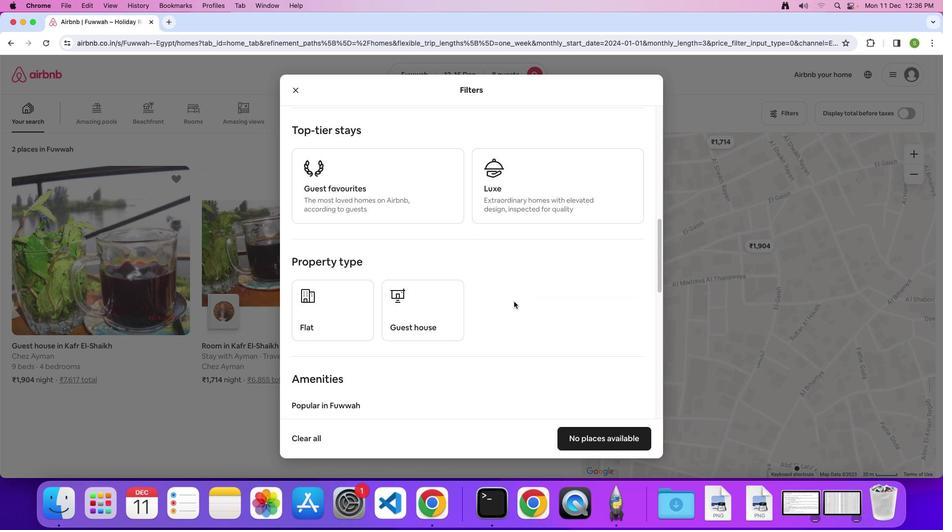 
Action: Mouse scrolled (471, 310) with delta (0, 104)
Screenshot: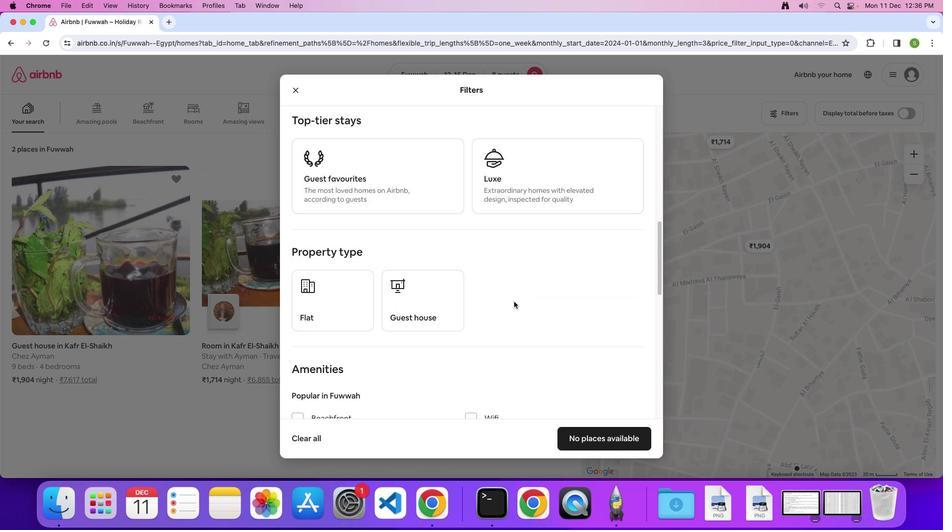 
Action: Mouse scrolled (471, 310) with delta (0, 104)
Screenshot: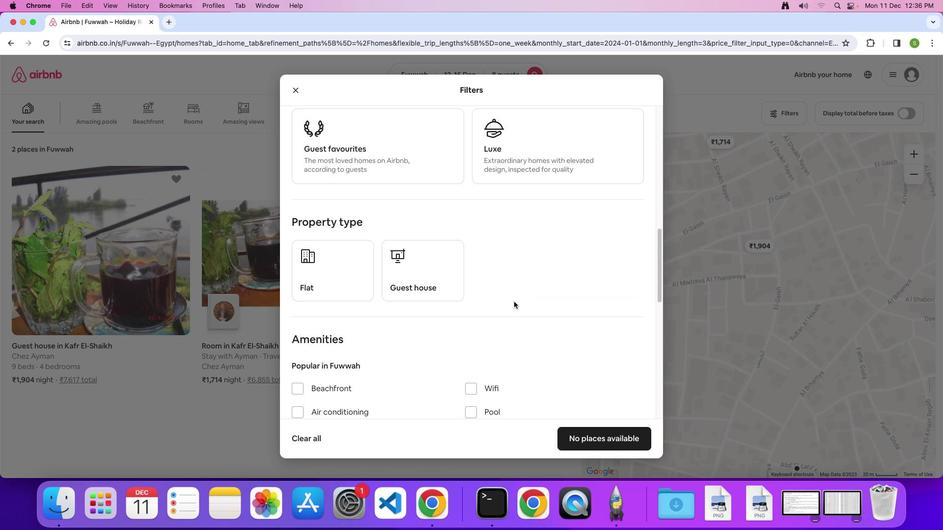 
Action: Mouse scrolled (471, 310) with delta (0, 104)
Screenshot: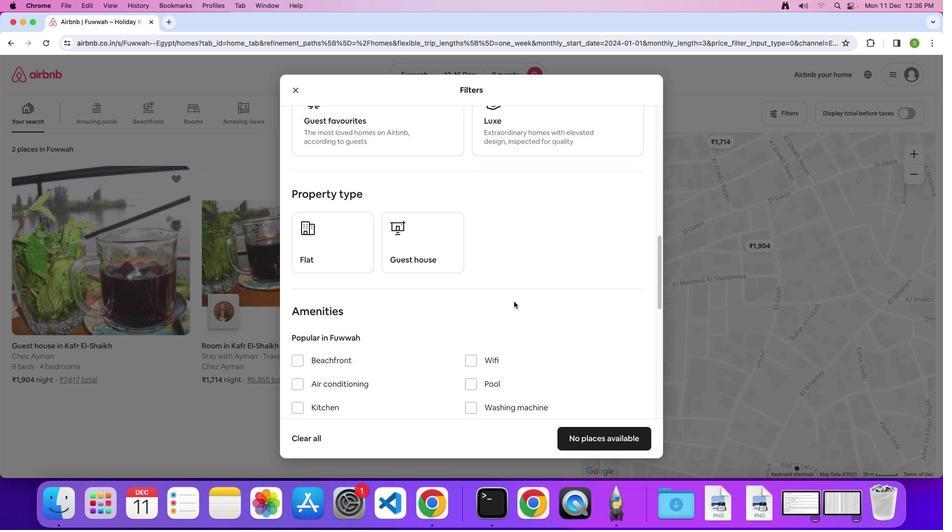 
Action: Mouse scrolled (471, 310) with delta (0, 104)
Screenshot: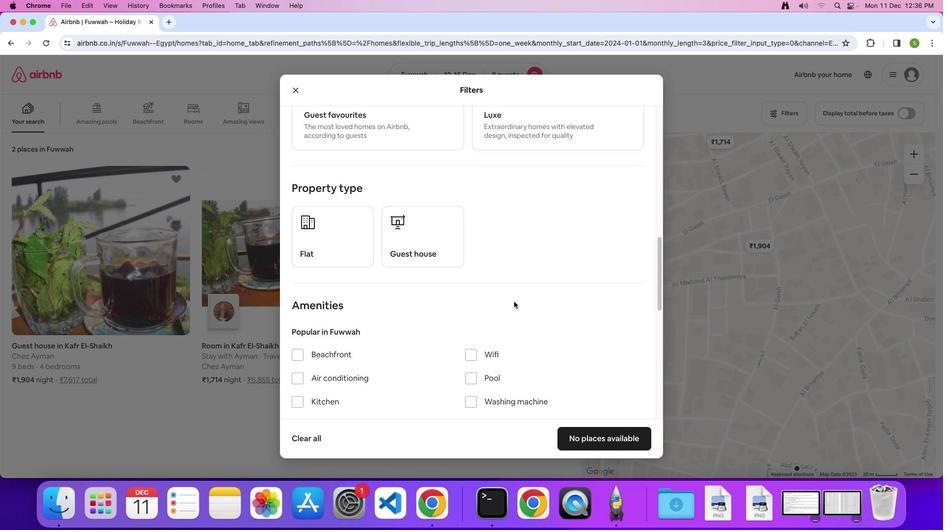 
Action: Mouse scrolled (471, 310) with delta (0, 104)
Screenshot: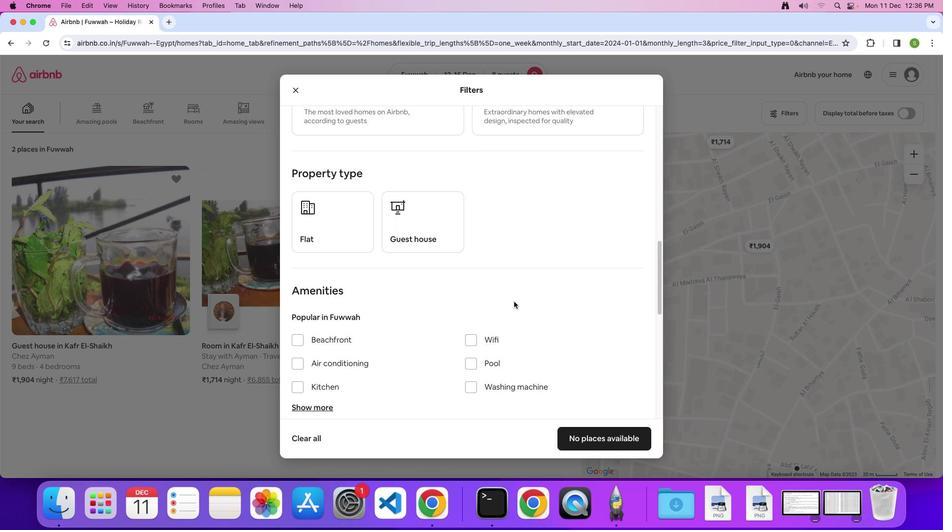 
Action: Mouse scrolled (471, 310) with delta (0, 104)
Screenshot: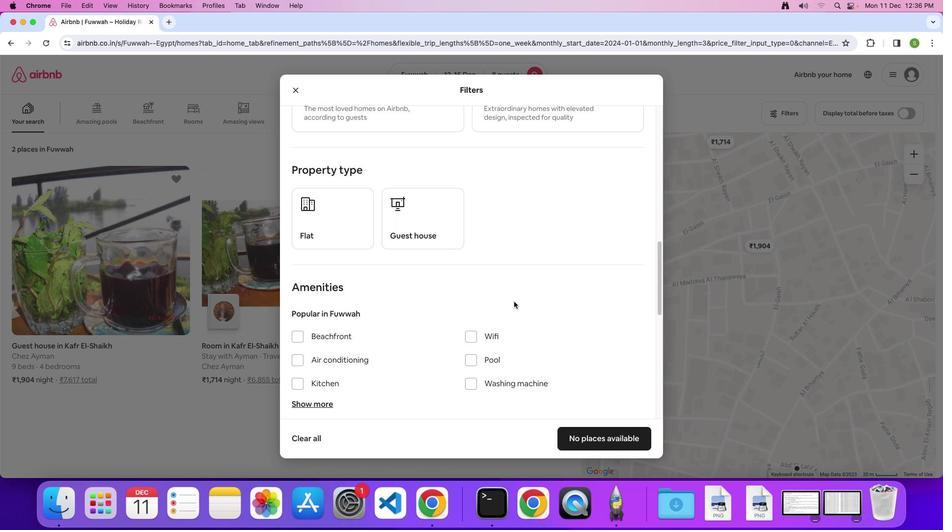 
Action: Mouse scrolled (471, 310) with delta (0, 104)
Screenshot: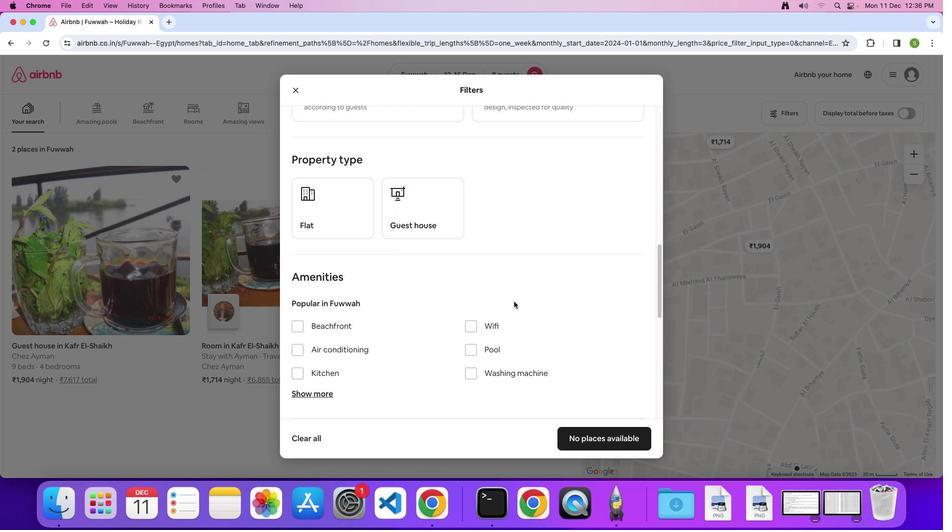 
Action: Mouse scrolled (471, 310) with delta (0, 104)
Screenshot: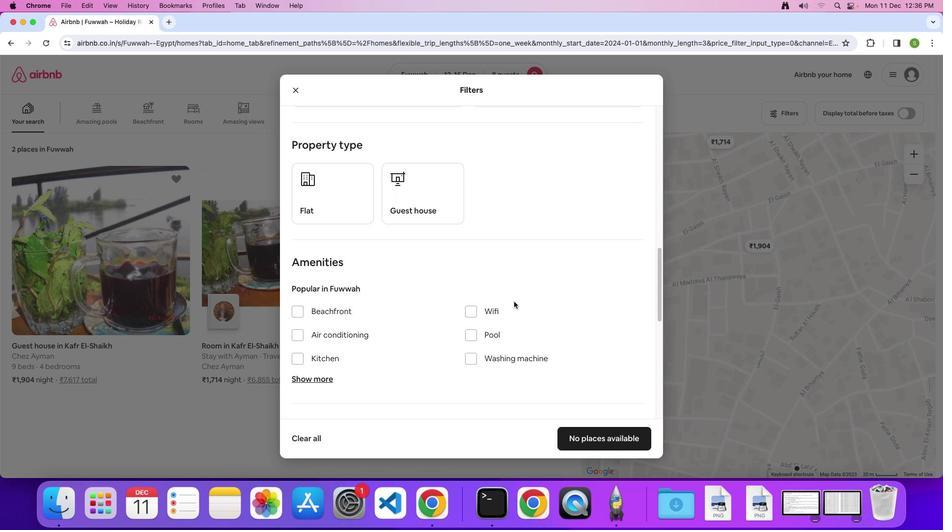 
Action: Mouse scrolled (471, 310) with delta (0, 104)
Screenshot: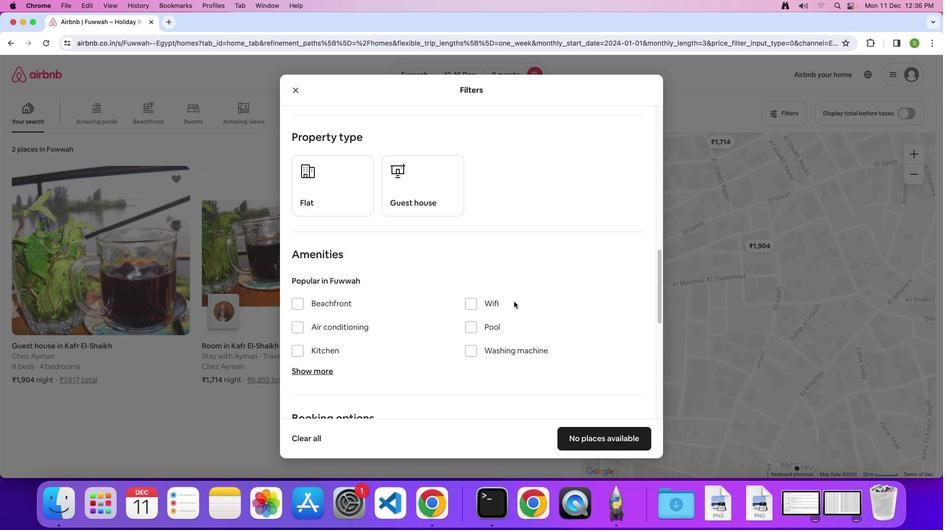 
Action: Mouse moved to (435, 307)
Screenshot: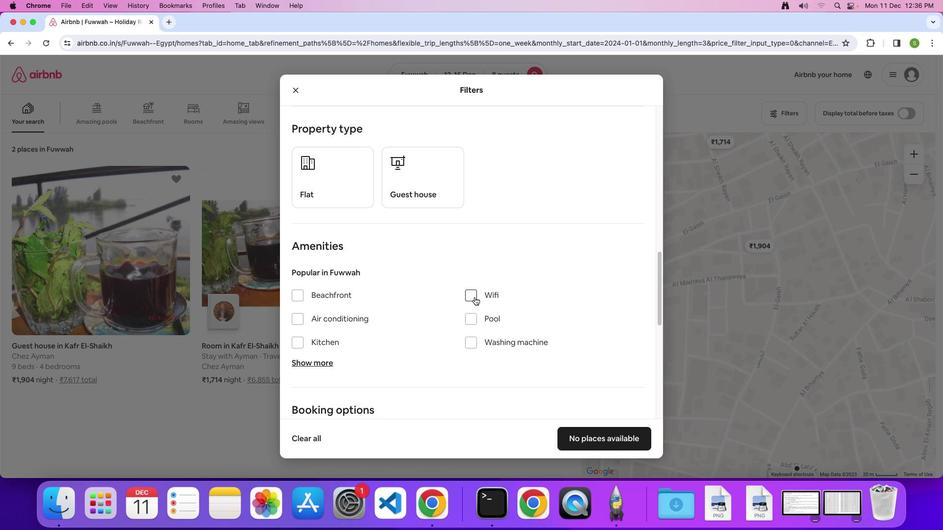 
Action: Mouse pressed left at (435, 307)
Screenshot: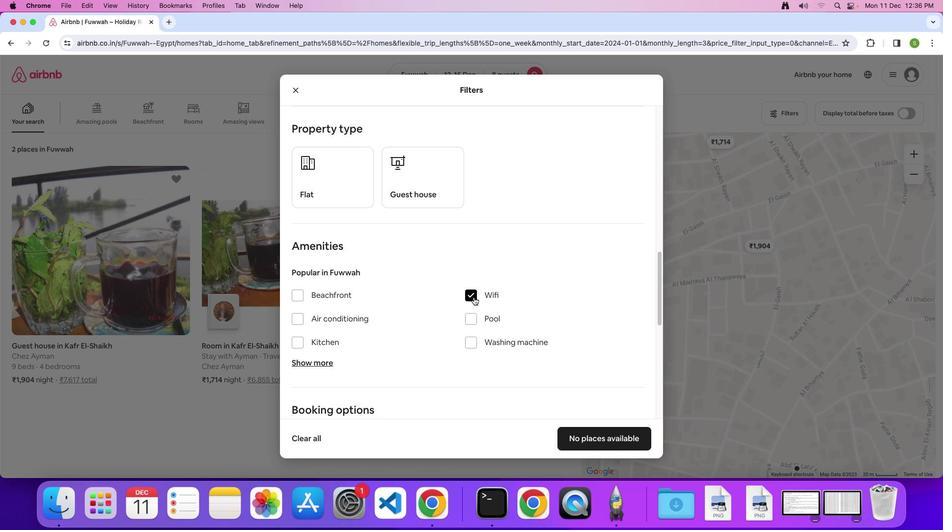
Action: Mouse moved to (276, 351)
Screenshot: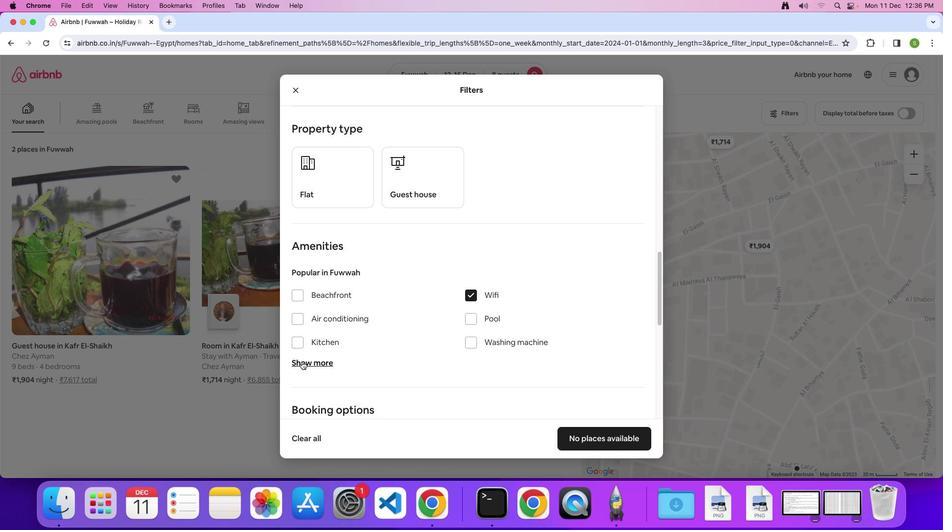 
Action: Mouse pressed left at (276, 351)
Screenshot: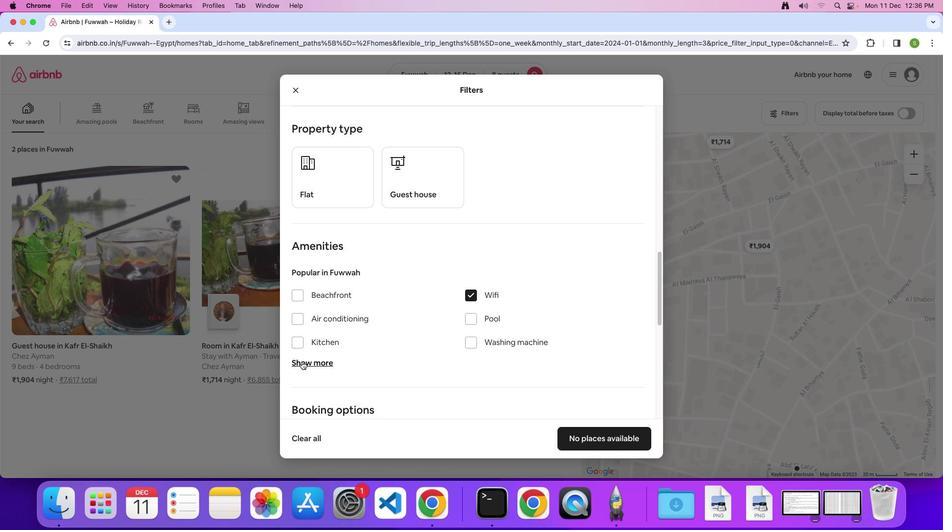 
Action: Mouse moved to (488, 306)
Screenshot: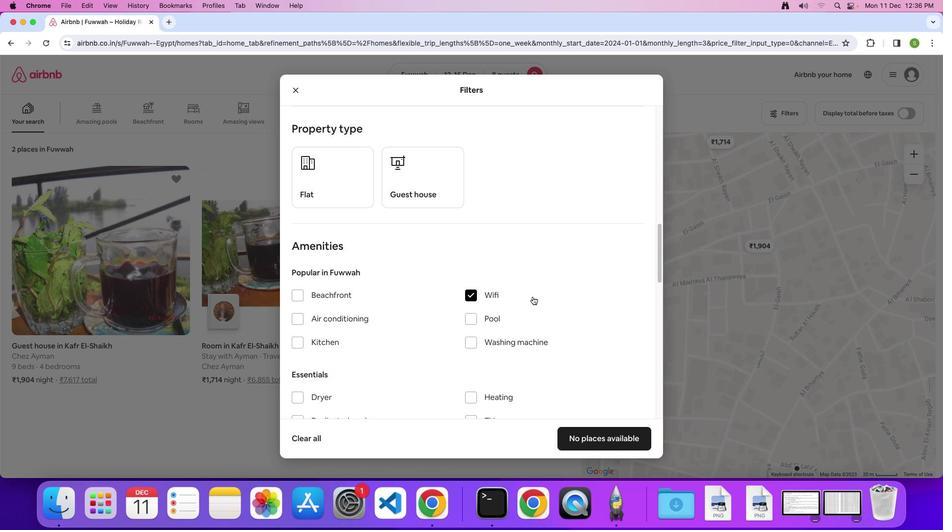 
Action: Mouse scrolled (488, 306) with delta (0, 104)
Screenshot: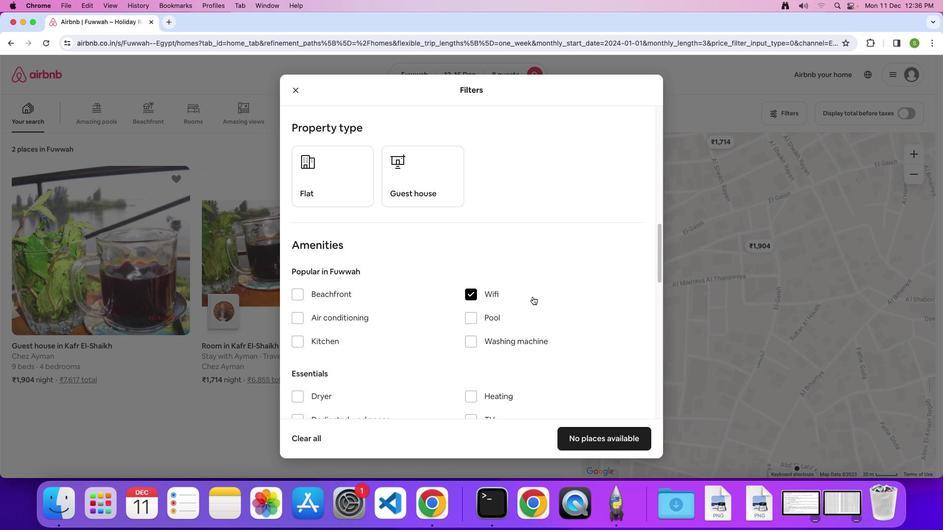 
Action: Mouse scrolled (488, 306) with delta (0, 104)
Screenshot: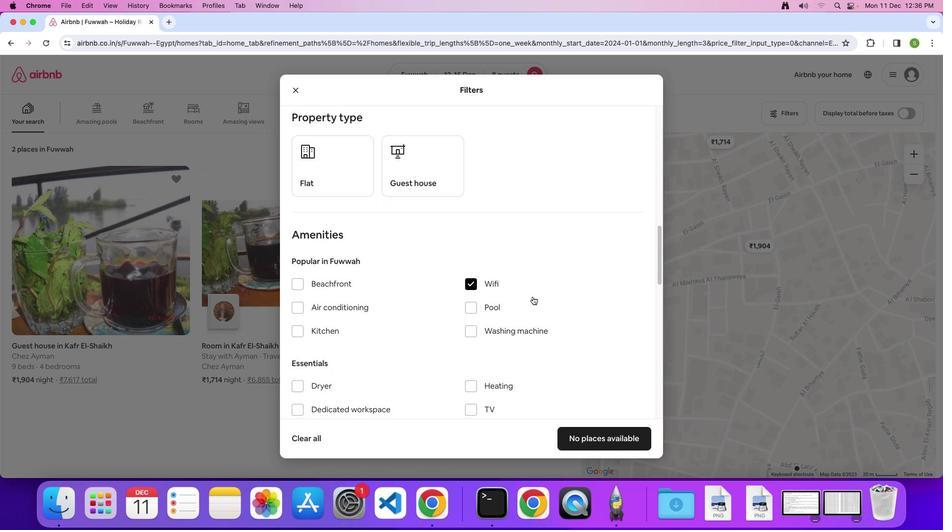 
Action: Mouse scrolled (488, 306) with delta (0, 104)
Screenshot: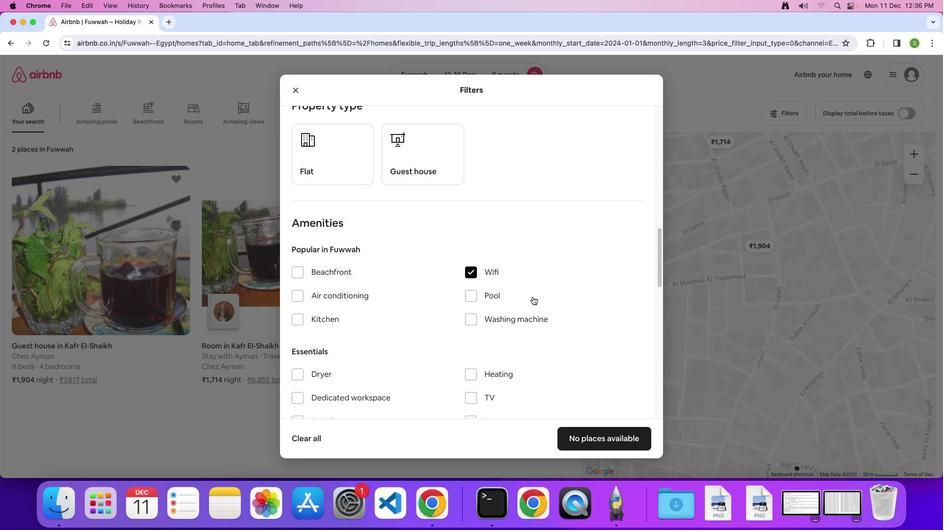 
Action: Mouse scrolled (488, 306) with delta (0, 104)
Screenshot: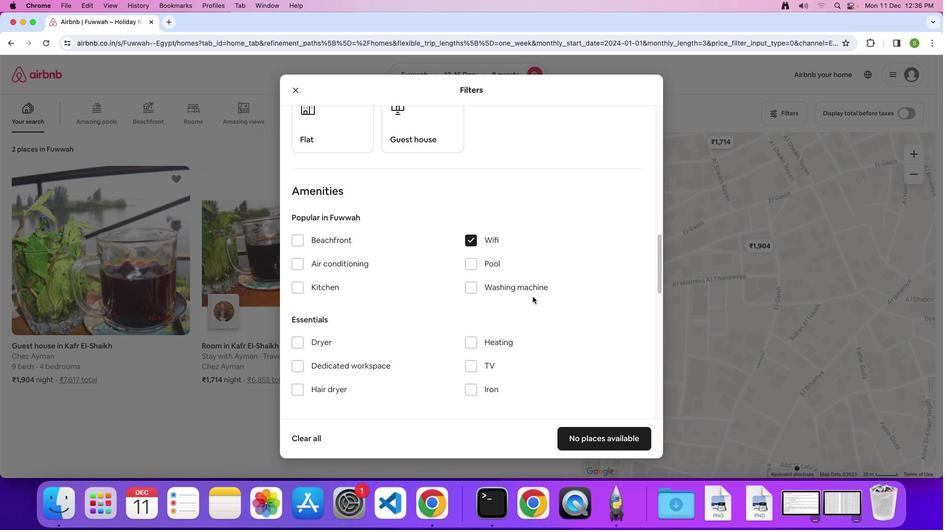 
Action: Mouse scrolled (488, 306) with delta (0, 104)
Screenshot: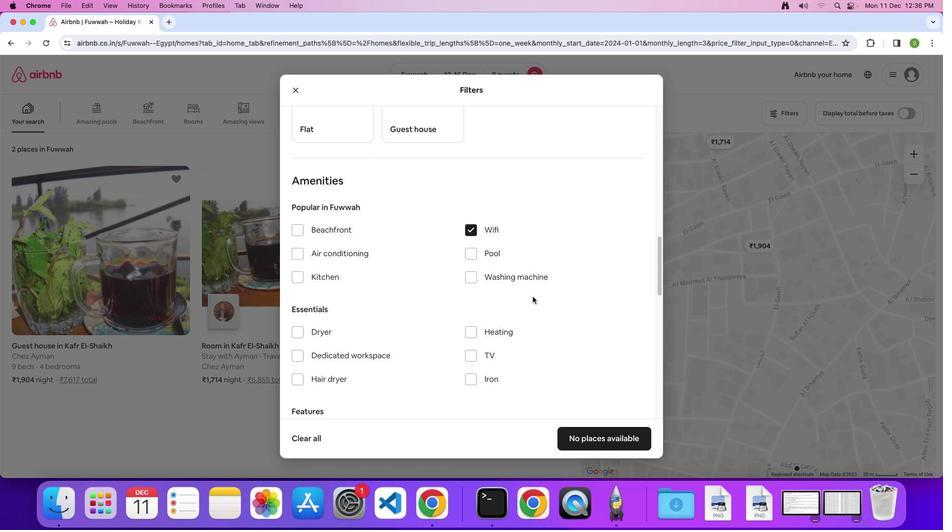 
Action: Mouse scrolled (488, 306) with delta (0, 104)
Screenshot: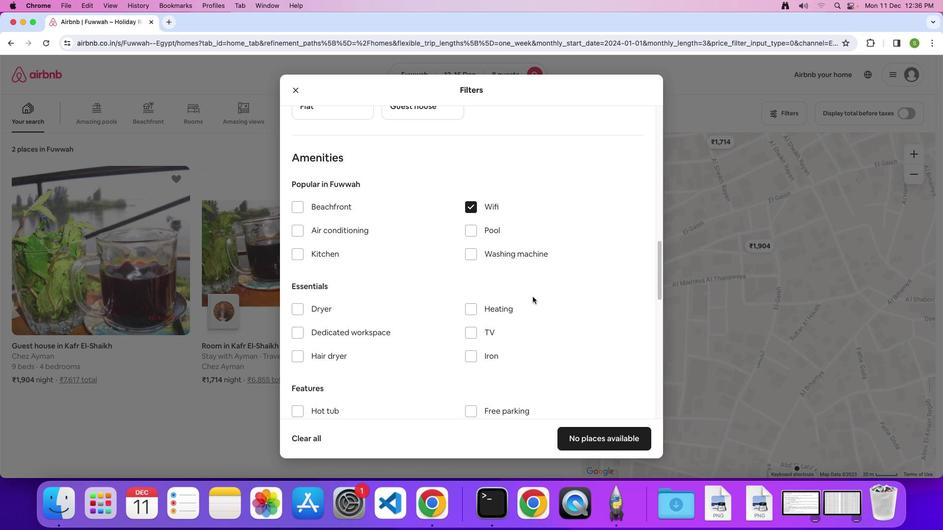 
Action: Mouse moved to (434, 316)
Screenshot: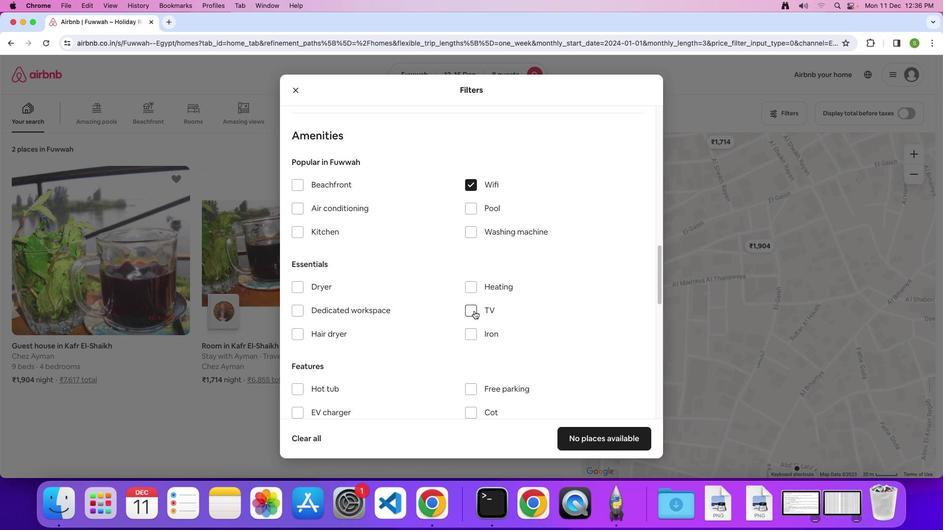 
Action: Mouse pressed left at (434, 316)
Screenshot: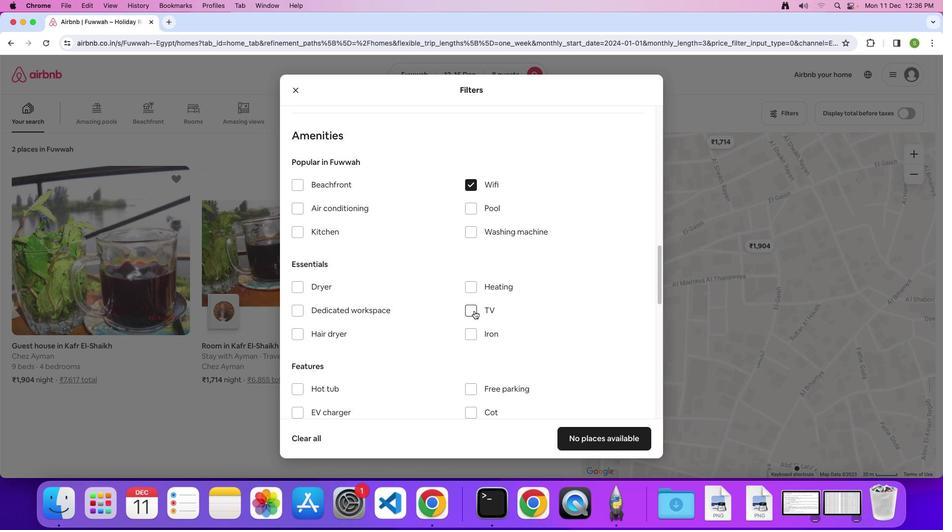 
Action: Mouse moved to (517, 299)
Screenshot: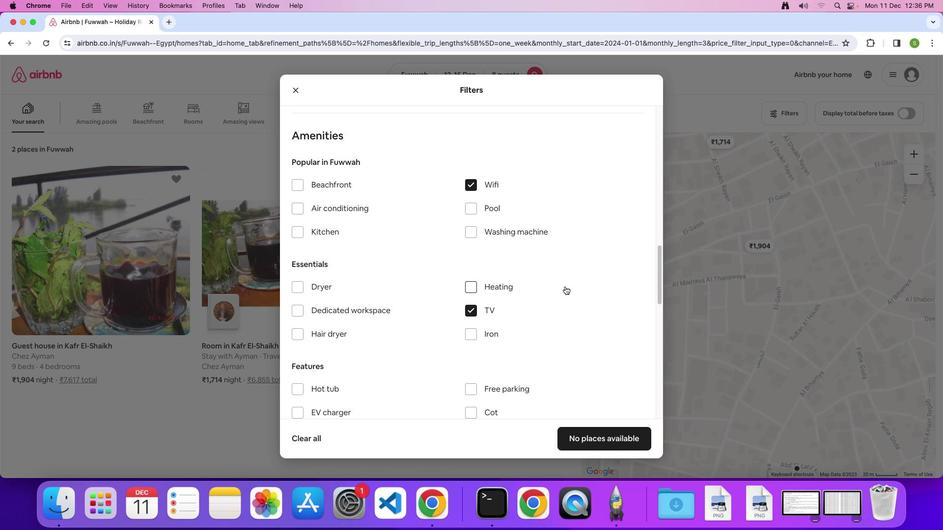 
Action: Mouse scrolled (517, 299) with delta (0, 104)
Screenshot: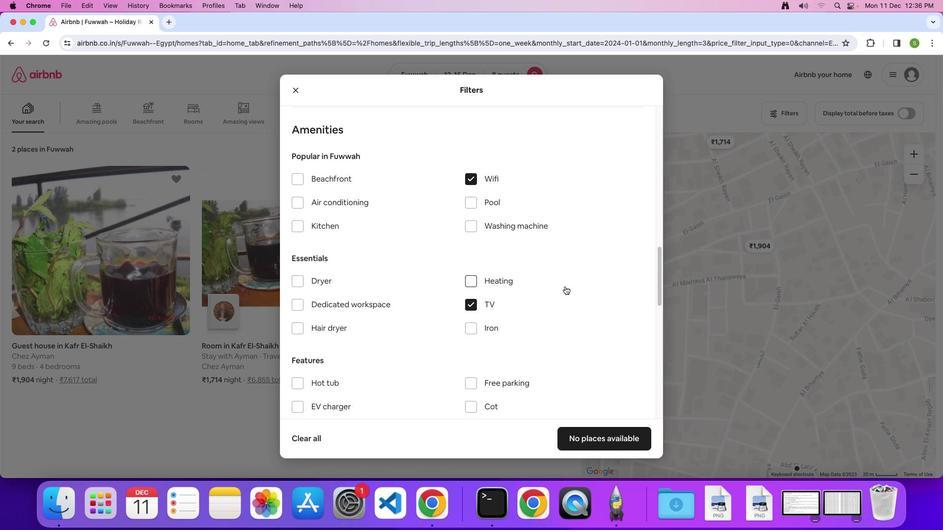 
Action: Mouse scrolled (517, 299) with delta (0, 104)
Screenshot: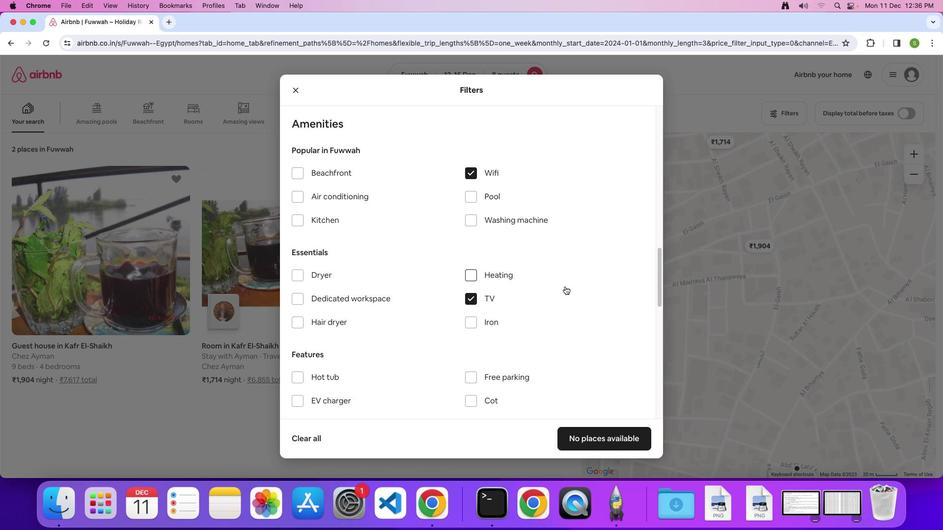 
Action: Mouse scrolled (517, 299) with delta (0, 104)
Screenshot: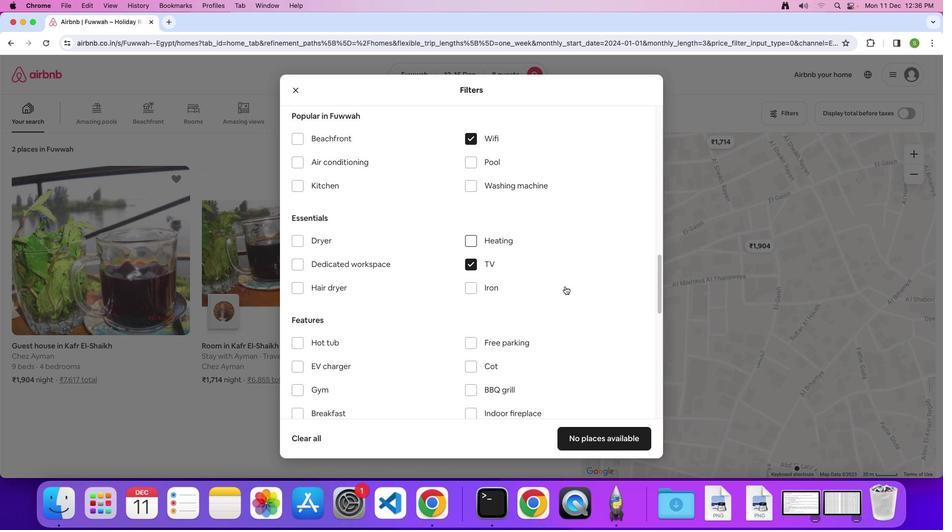 
Action: Mouse scrolled (517, 299) with delta (0, 104)
Screenshot: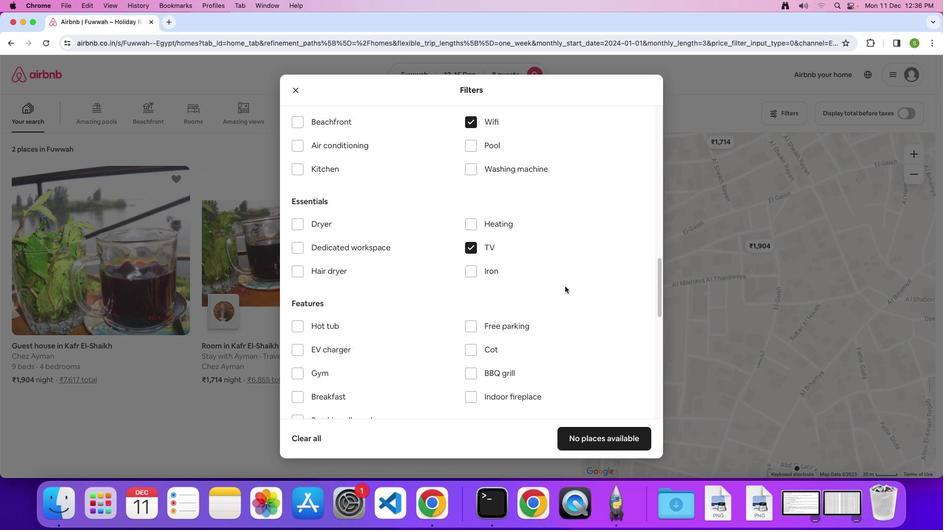 
Action: Mouse scrolled (517, 299) with delta (0, 104)
Screenshot: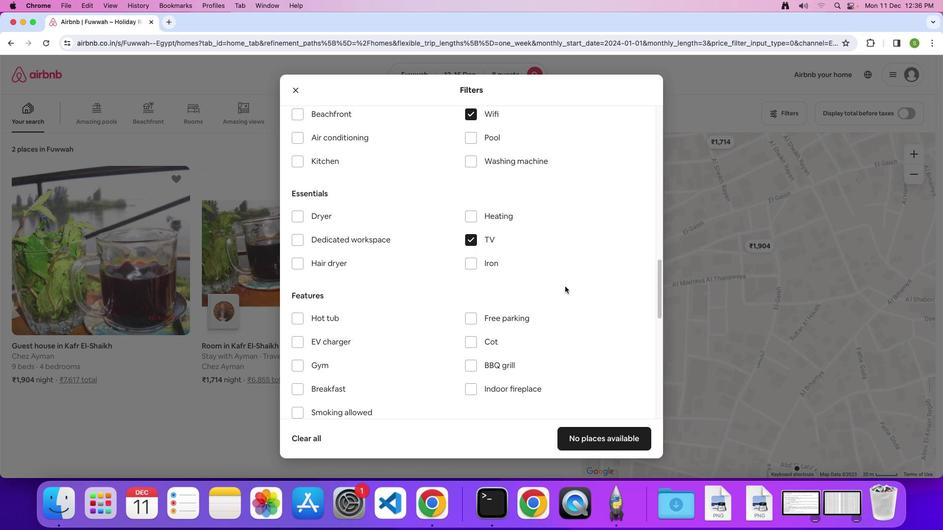 
Action: Mouse moved to (435, 319)
Screenshot: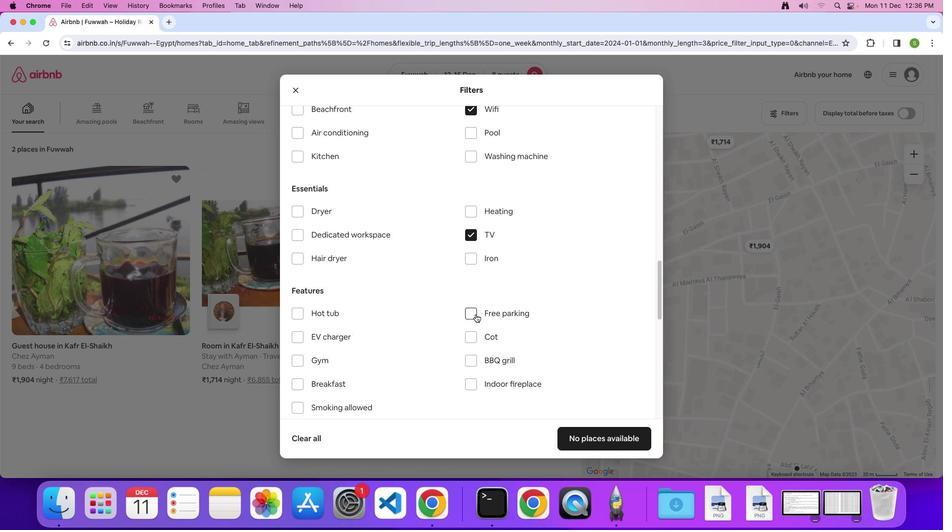 
Action: Mouse pressed left at (435, 319)
Screenshot: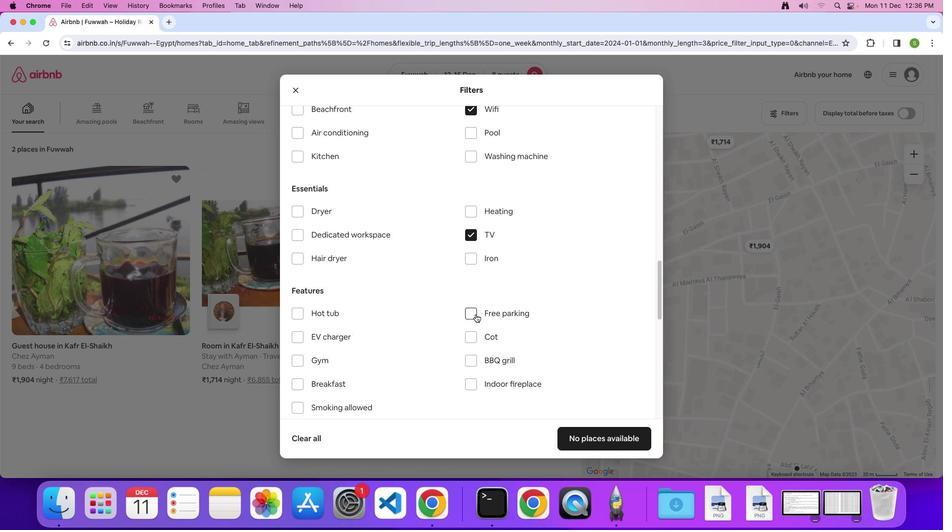 
Action: Mouse moved to (517, 284)
Screenshot: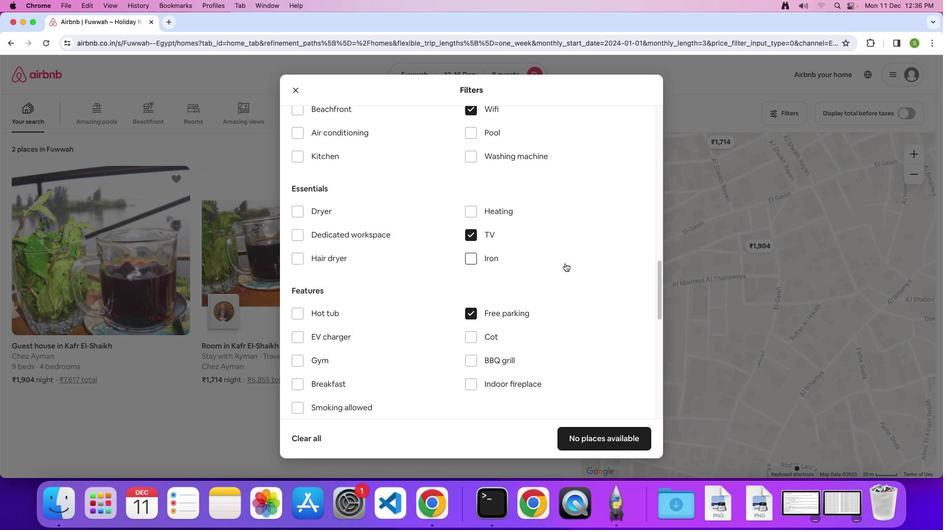 
Action: Mouse scrolled (517, 284) with delta (0, 104)
Screenshot: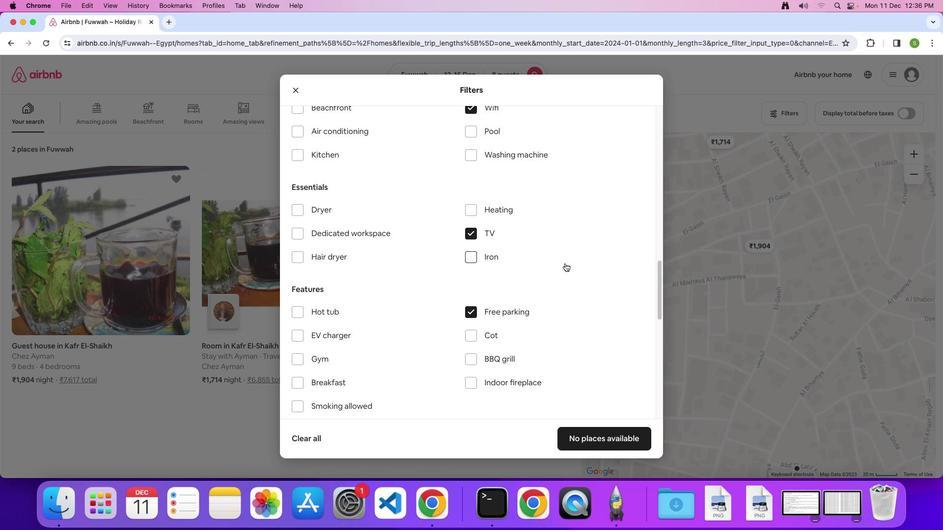 
Action: Mouse scrolled (517, 284) with delta (0, 104)
Screenshot: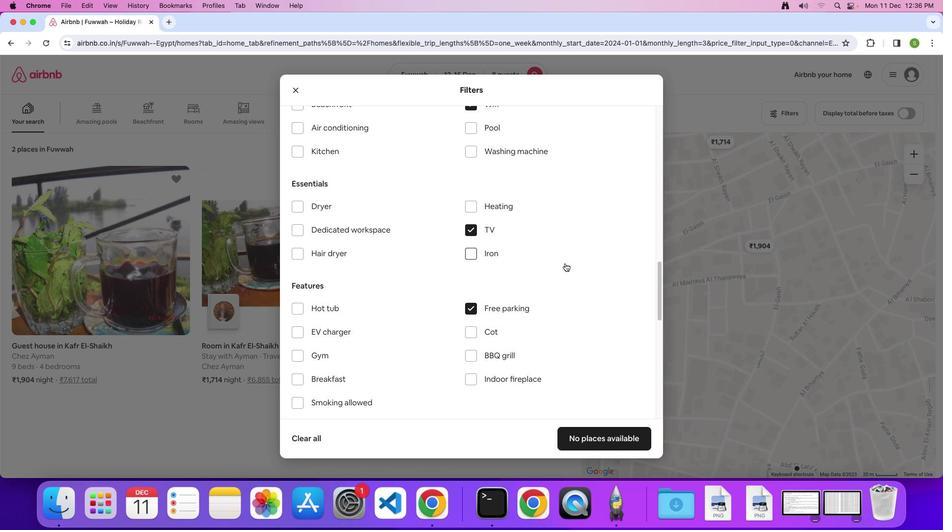 
Action: Mouse scrolled (517, 284) with delta (0, 104)
Screenshot: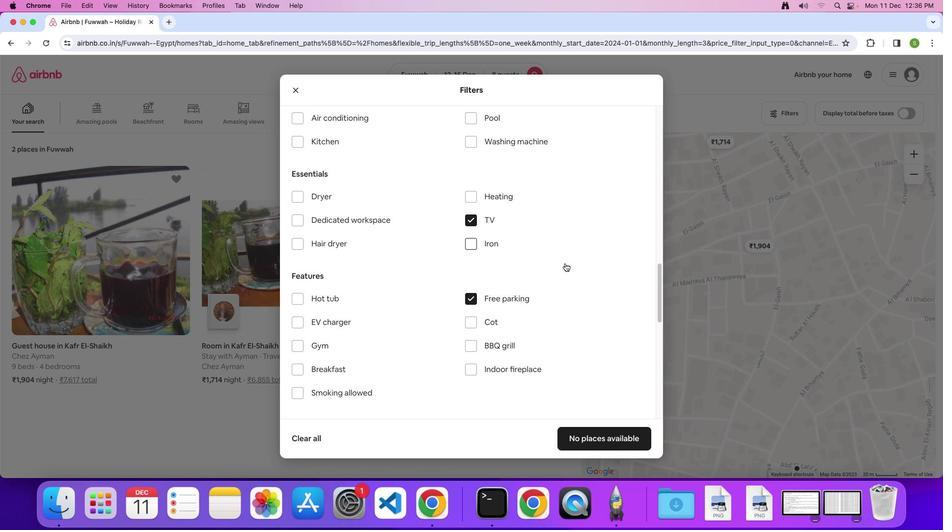 
Action: Mouse scrolled (517, 284) with delta (0, 104)
Screenshot: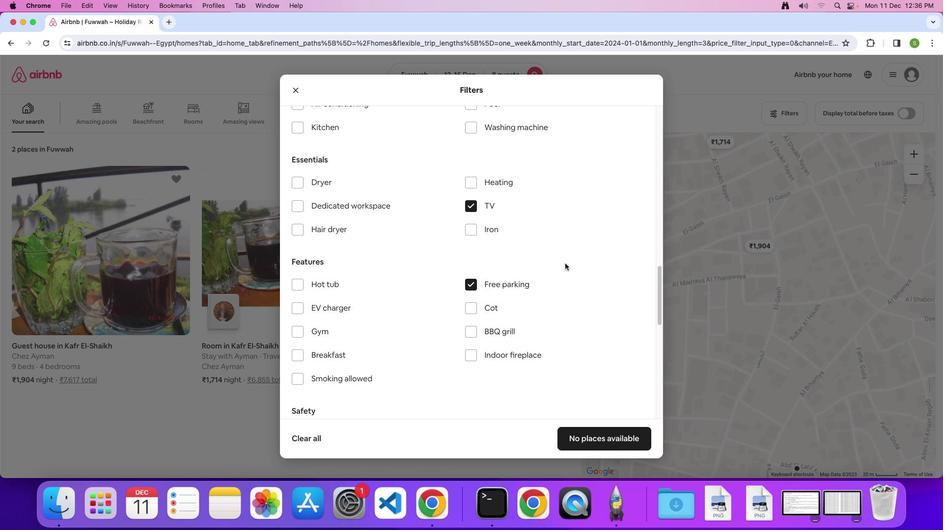 
Action: Mouse scrolled (517, 284) with delta (0, 104)
Screenshot: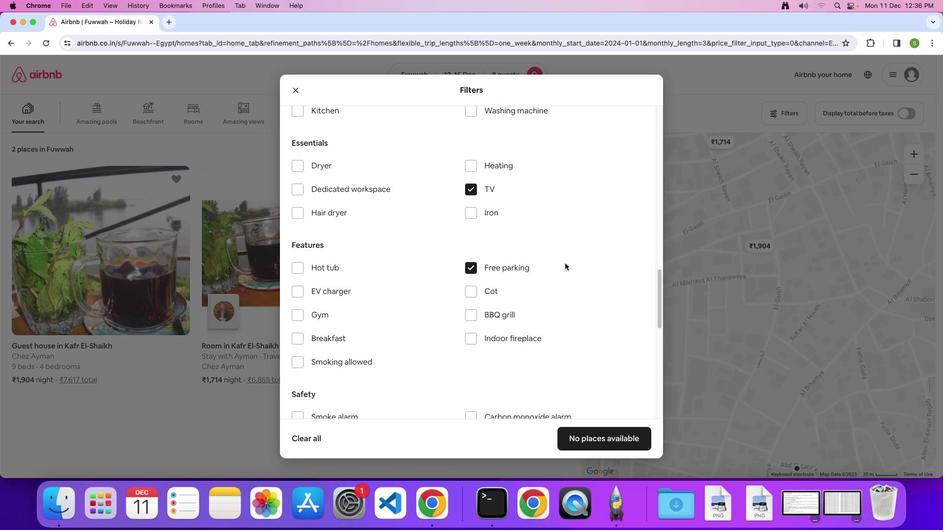 
Action: Mouse scrolled (517, 284) with delta (0, 104)
Screenshot: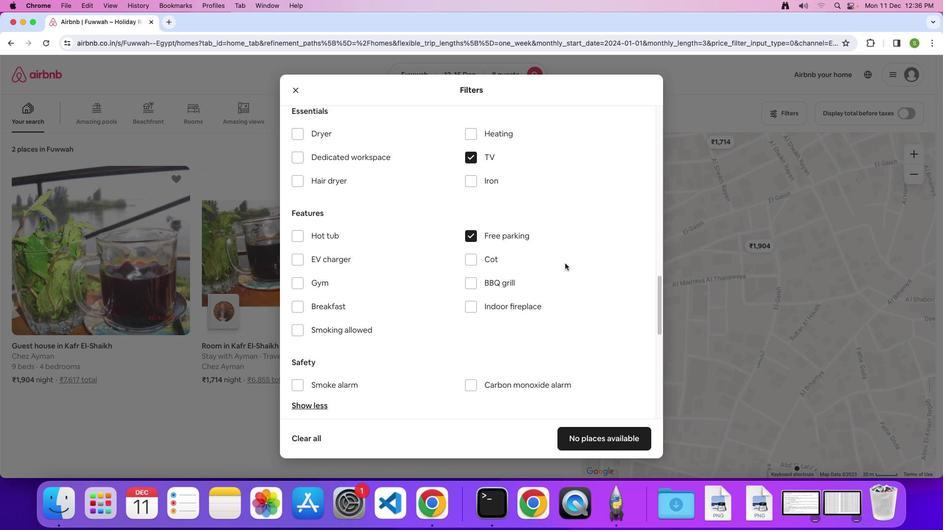
Action: Mouse scrolled (517, 284) with delta (0, 104)
Screenshot: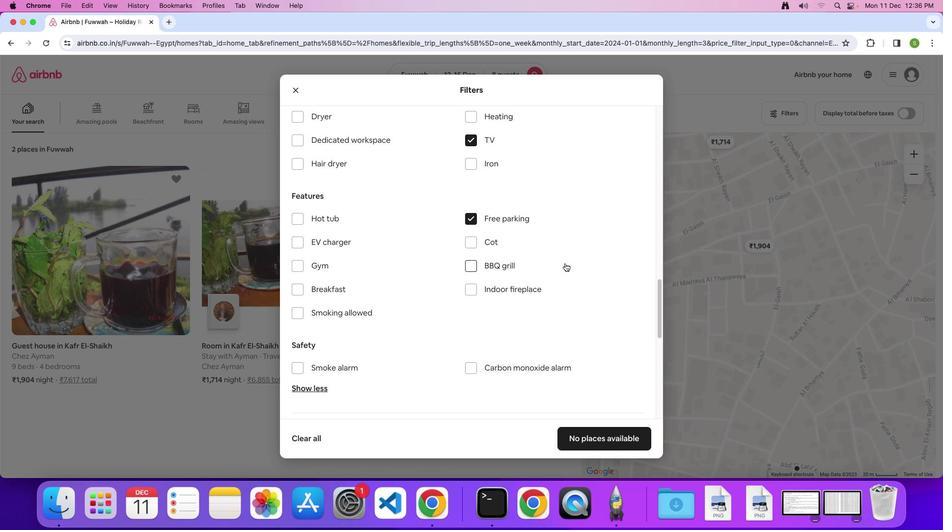 
Action: Mouse scrolled (517, 284) with delta (0, 104)
Screenshot: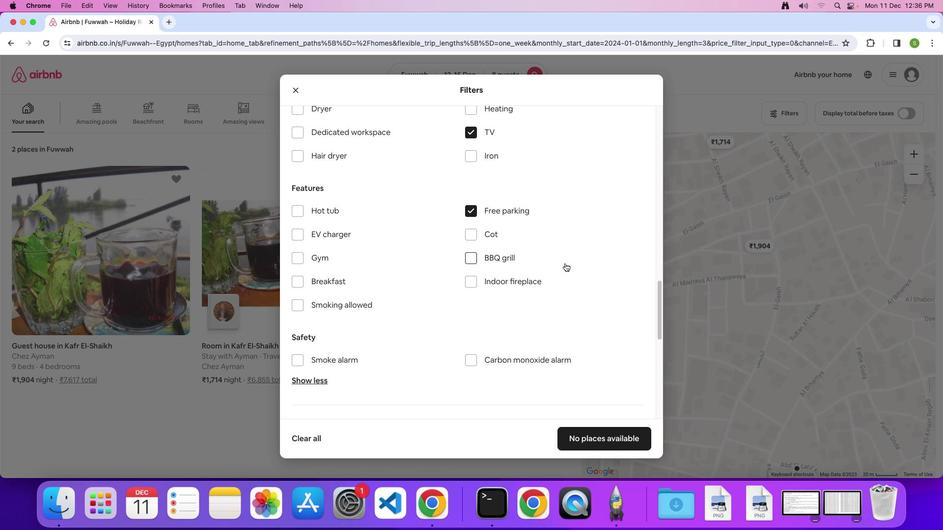 
Action: Mouse moved to (269, 278)
Screenshot: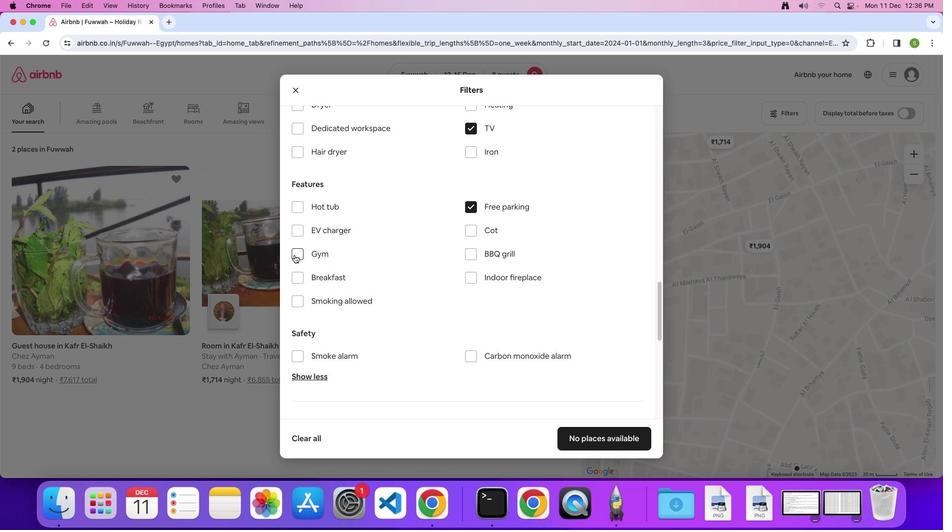 
Action: Mouse pressed left at (269, 278)
Screenshot: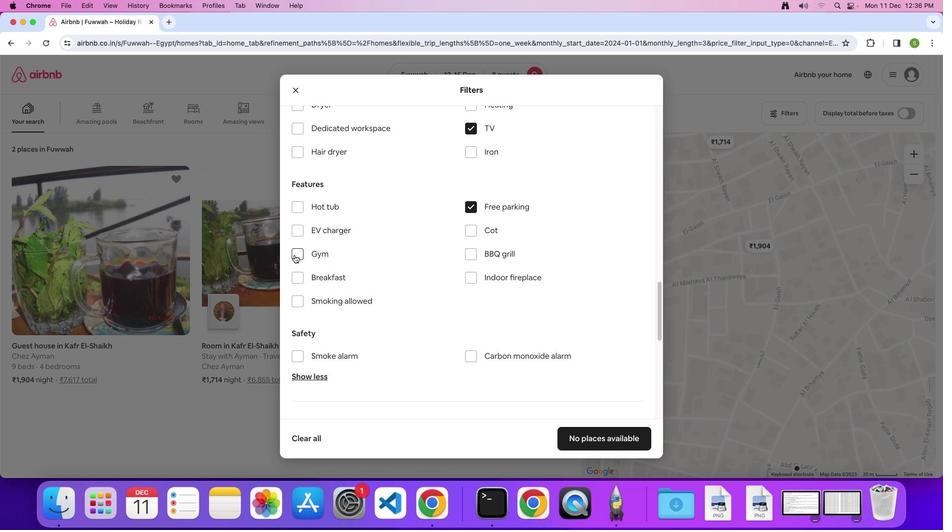 
Action: Mouse moved to (270, 291)
Screenshot: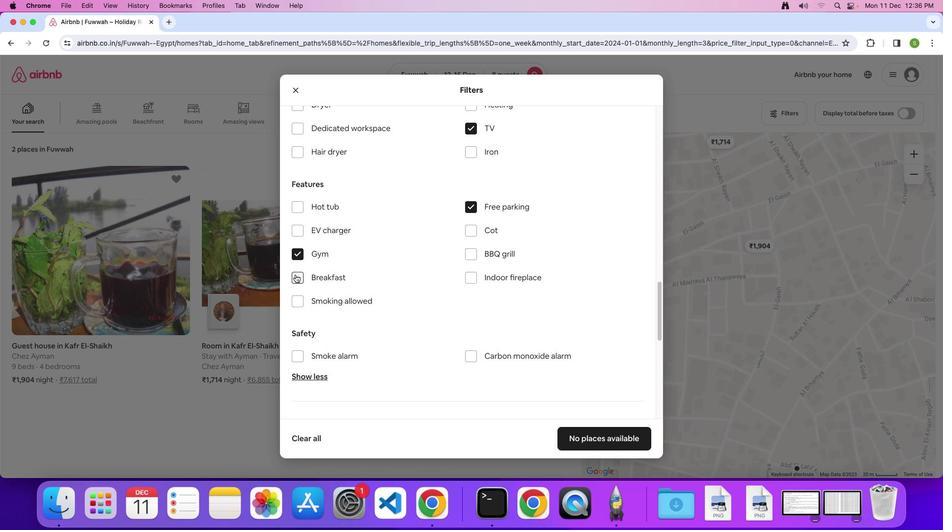 
Action: Mouse pressed left at (270, 291)
Screenshot: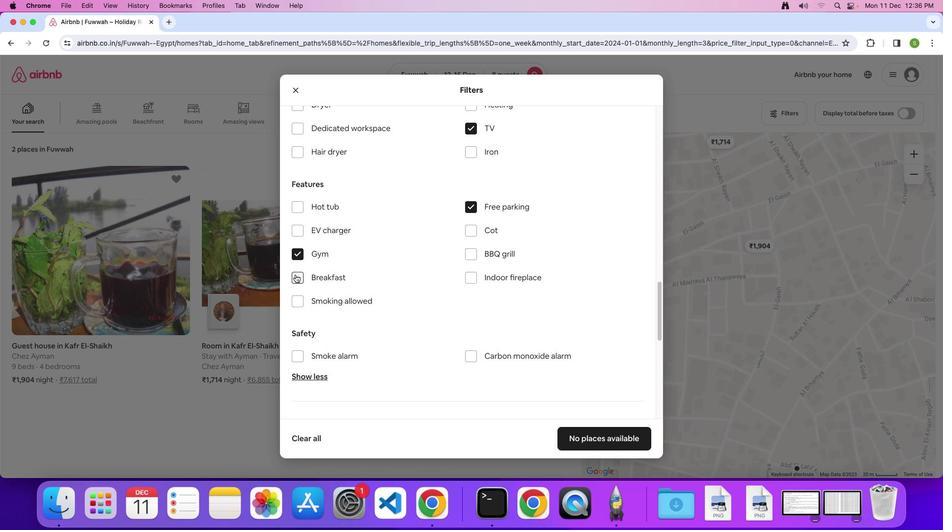 
Action: Mouse moved to (496, 274)
Screenshot: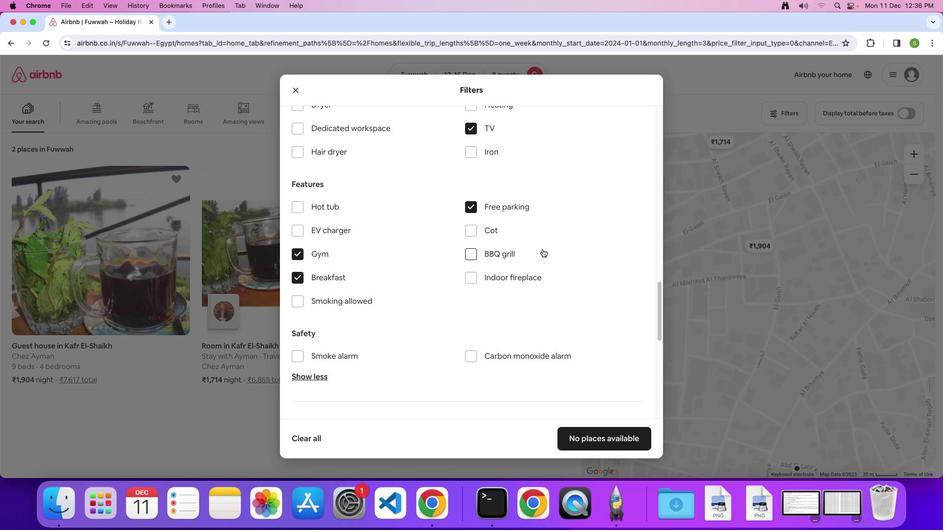 
Action: Mouse scrolled (496, 274) with delta (0, 104)
Screenshot: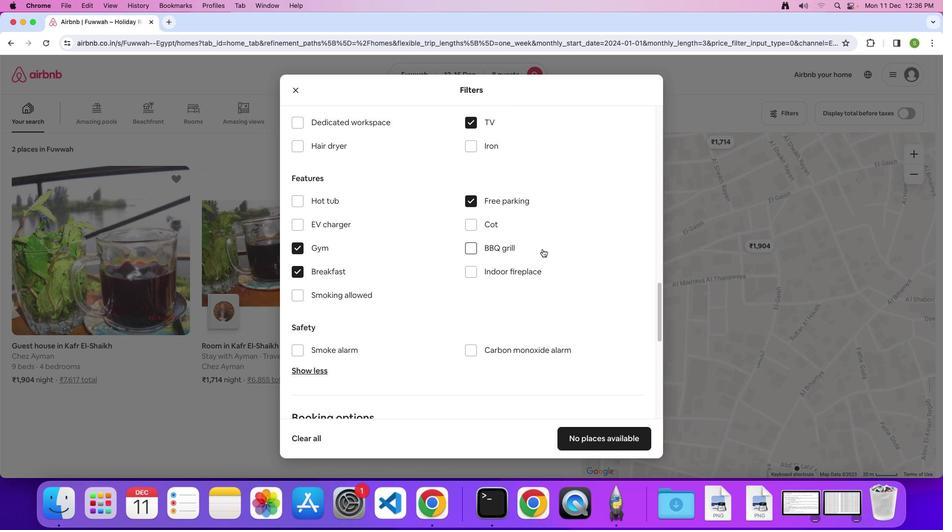 
Action: Mouse scrolled (496, 274) with delta (0, 104)
Screenshot: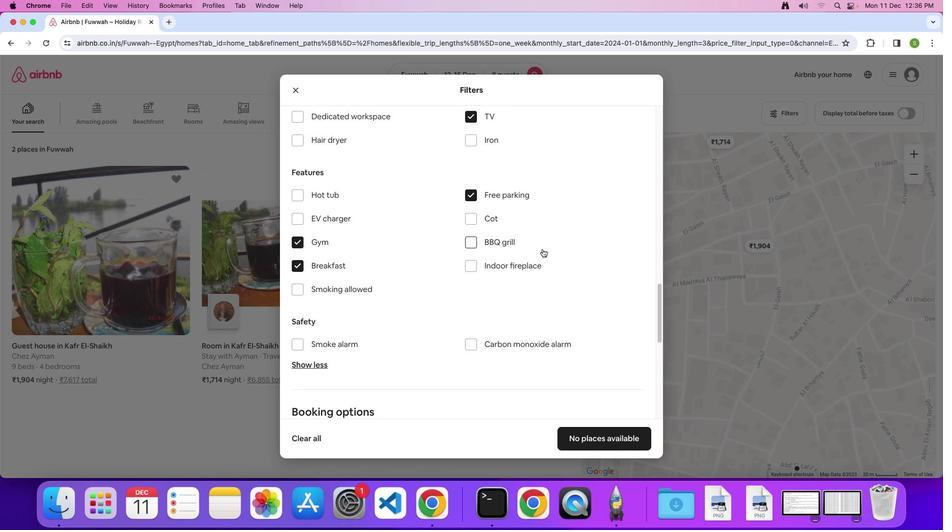 
Action: Mouse scrolled (496, 274) with delta (0, 104)
Screenshot: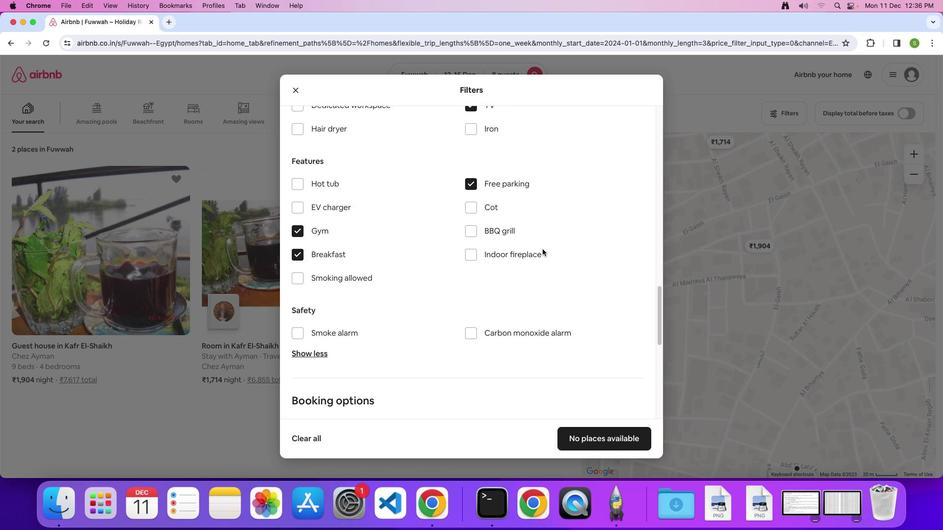 
Action: Mouse scrolled (496, 274) with delta (0, 104)
Screenshot: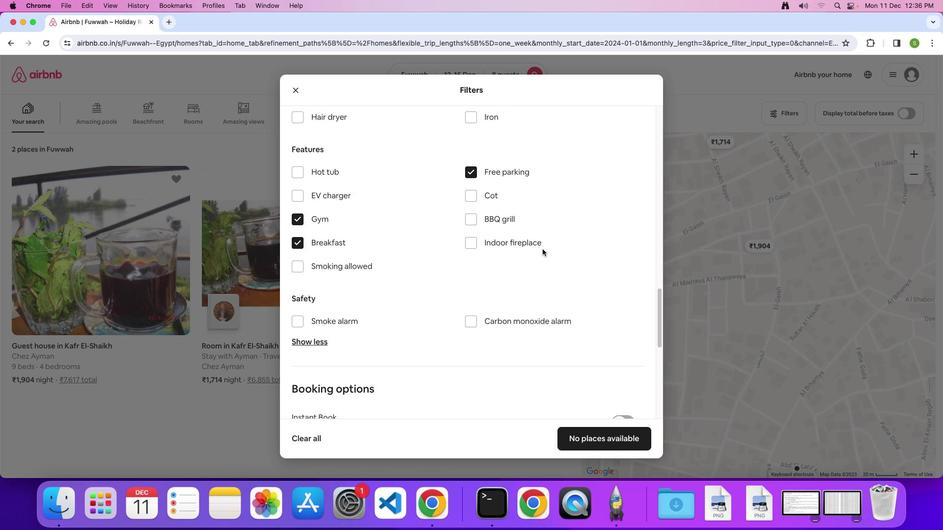 
Action: Mouse scrolled (496, 274) with delta (0, 104)
Screenshot: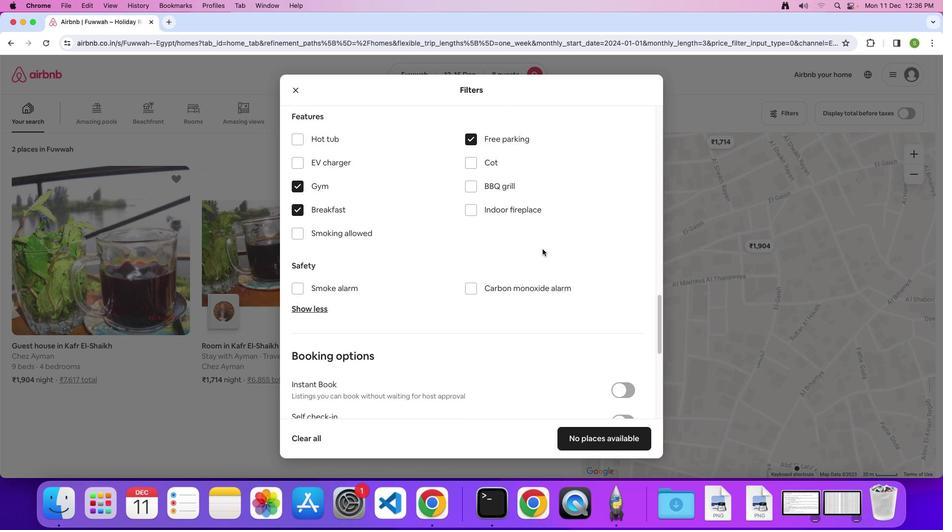
Action: Mouse scrolled (496, 274) with delta (0, 104)
Screenshot: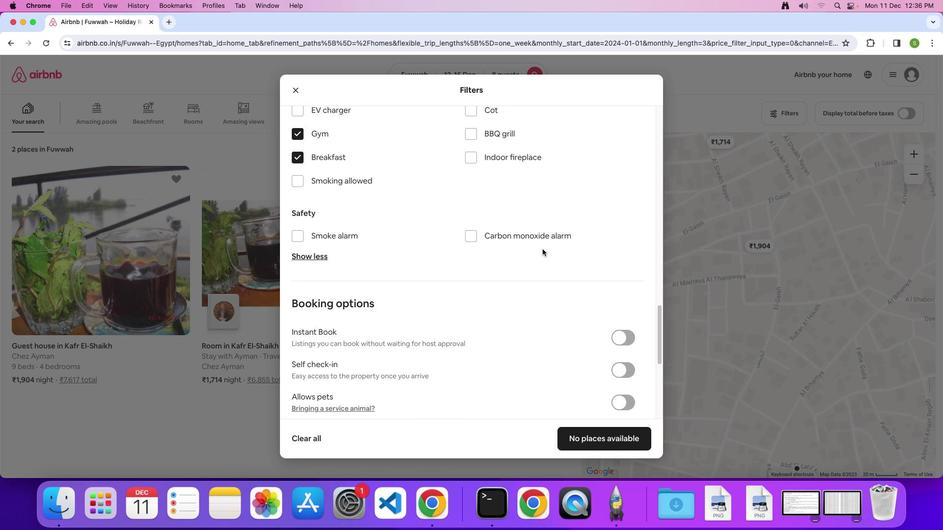 
Action: Mouse scrolled (496, 274) with delta (0, 104)
Screenshot: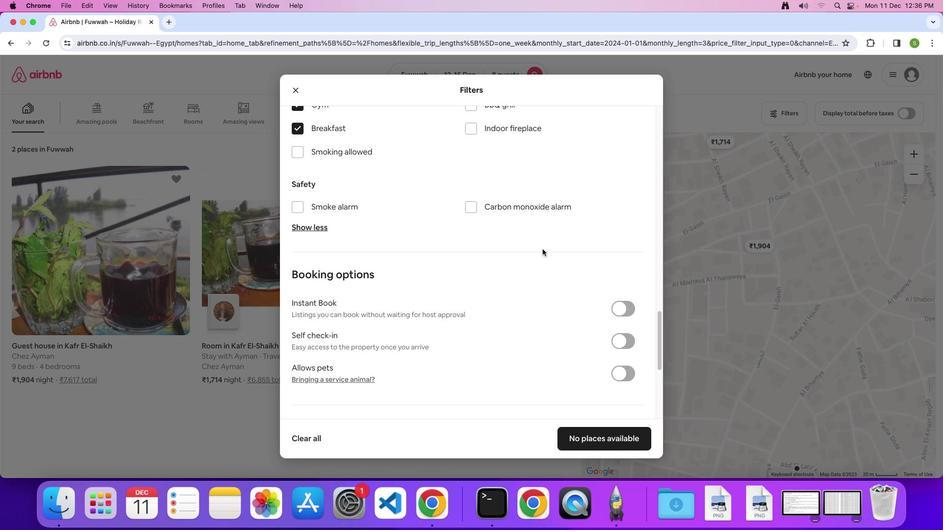
Action: Mouse scrolled (496, 274) with delta (0, 104)
Screenshot: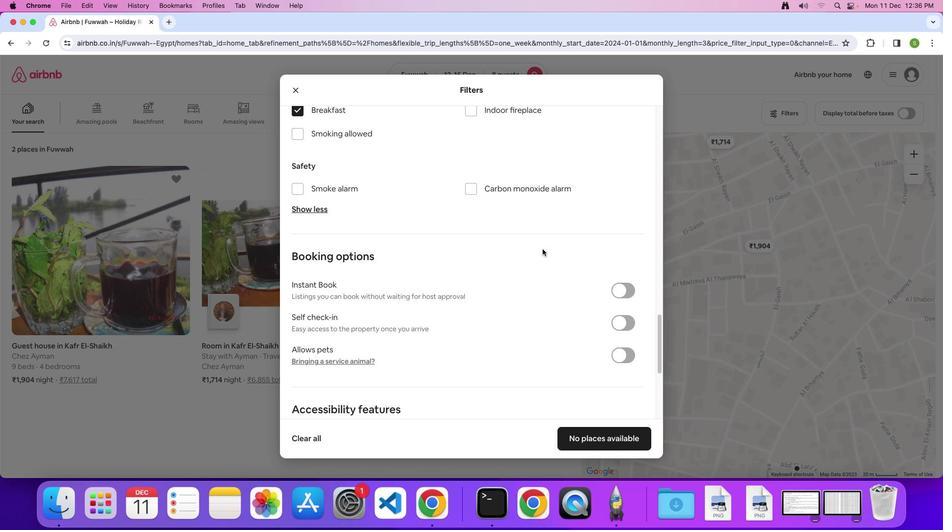 
Action: Mouse scrolled (496, 274) with delta (0, 104)
Screenshot: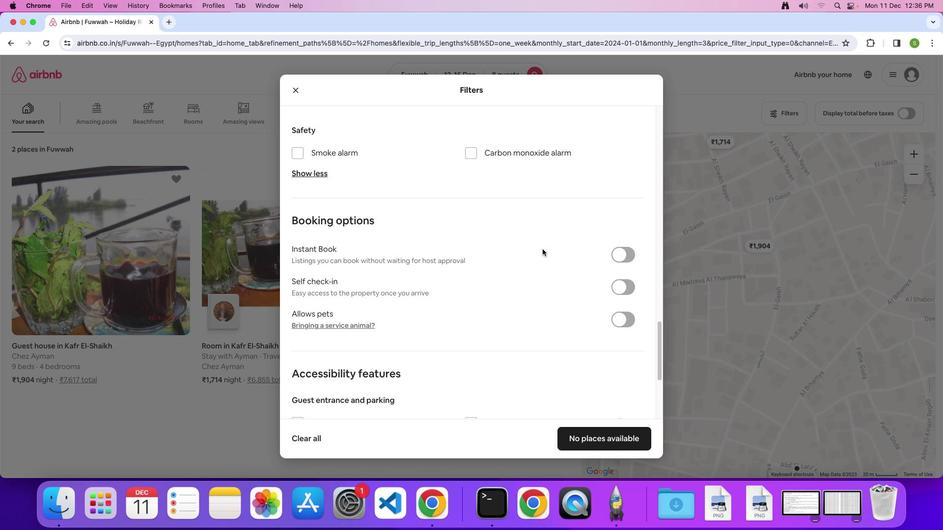 
Action: Mouse scrolled (496, 274) with delta (0, 104)
Screenshot: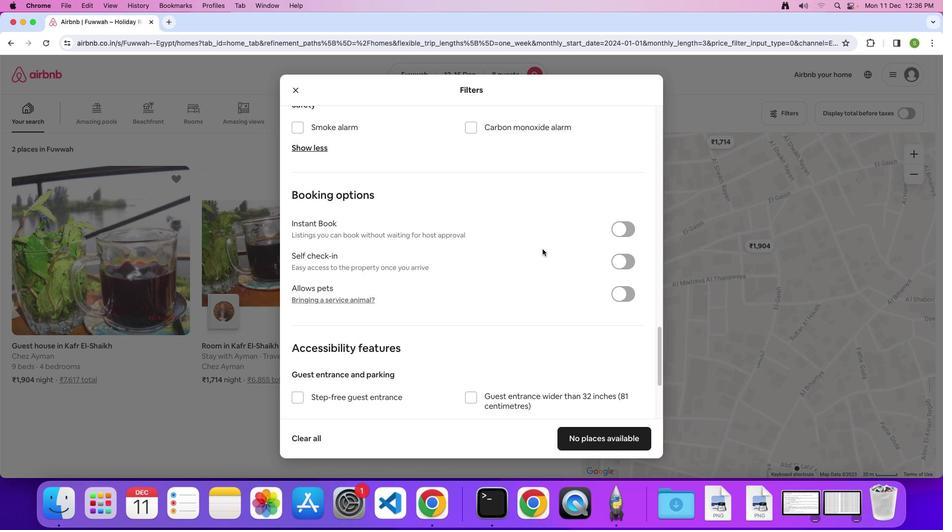 
Action: Mouse scrolled (496, 274) with delta (0, 104)
Screenshot: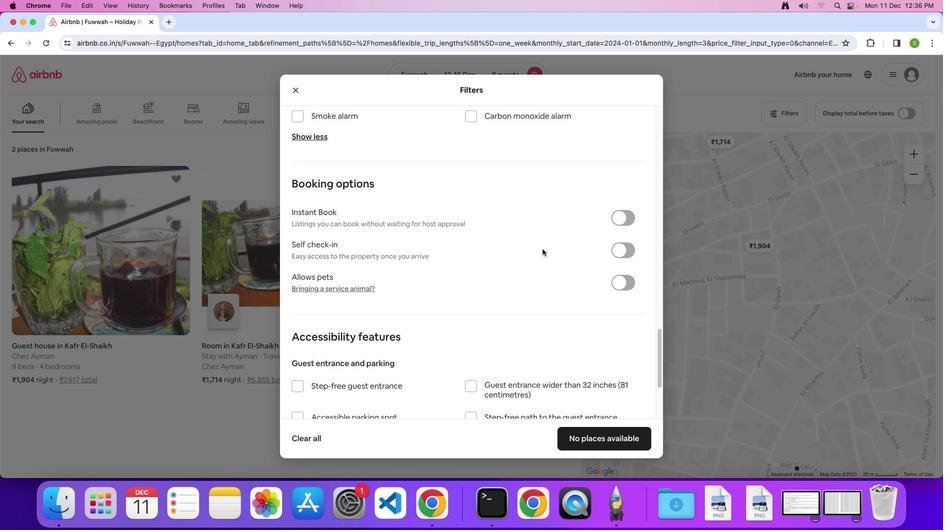 
Action: Mouse scrolled (496, 274) with delta (0, 104)
Screenshot: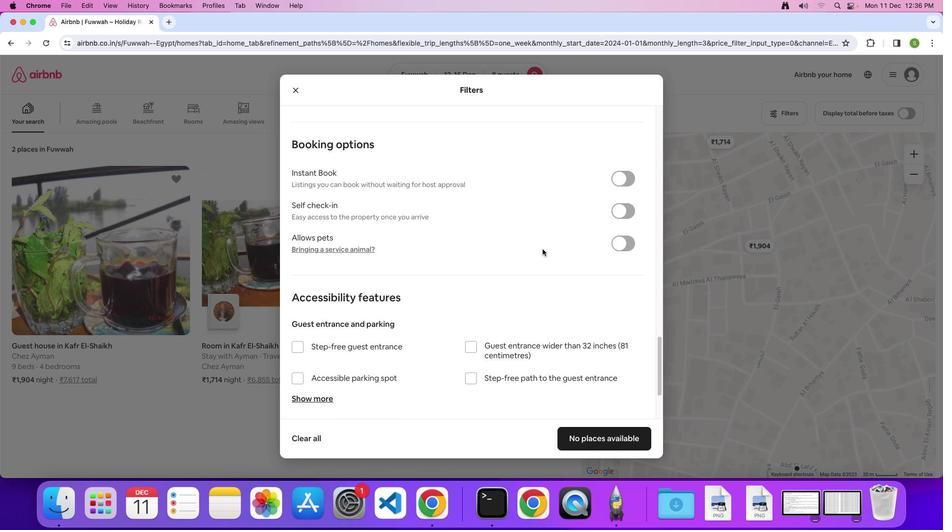 
Action: Mouse scrolled (496, 274) with delta (0, 104)
Screenshot: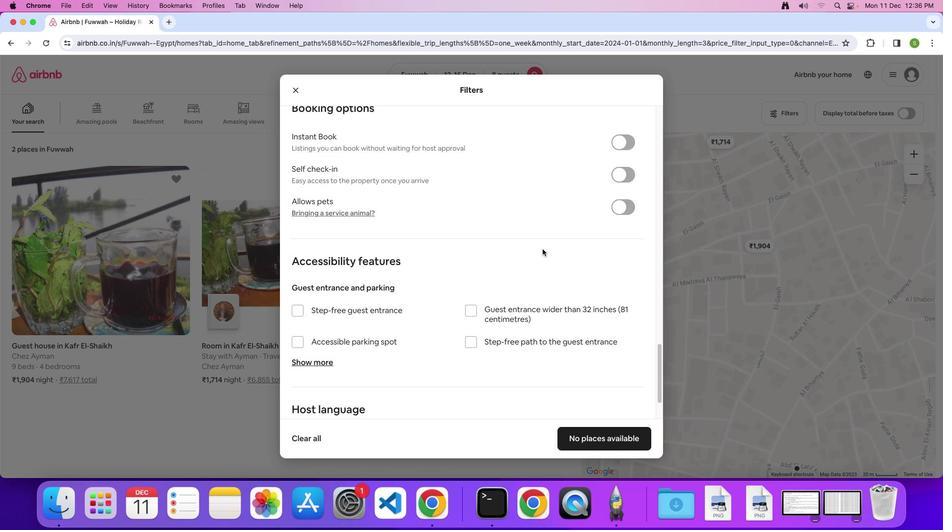 
Action: Mouse scrolled (496, 274) with delta (0, 104)
Screenshot: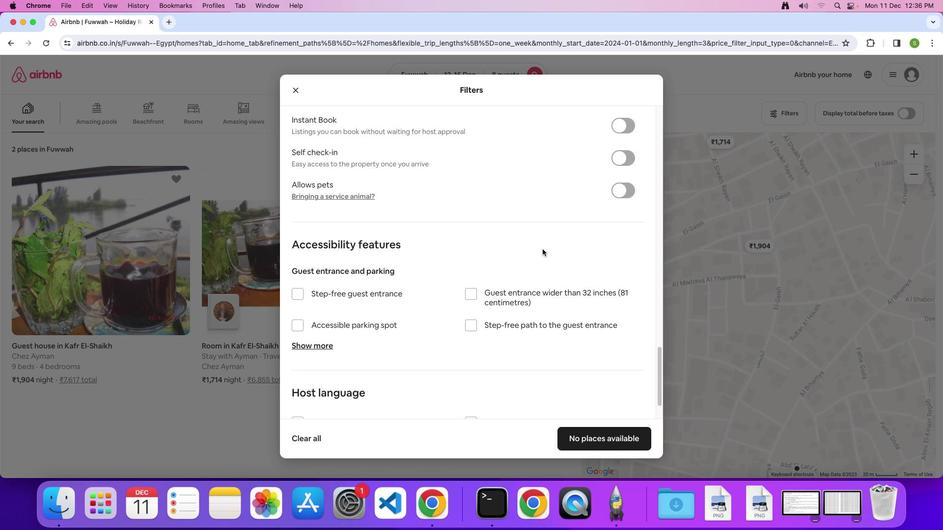 
Action: Mouse scrolled (496, 274) with delta (0, 104)
Screenshot: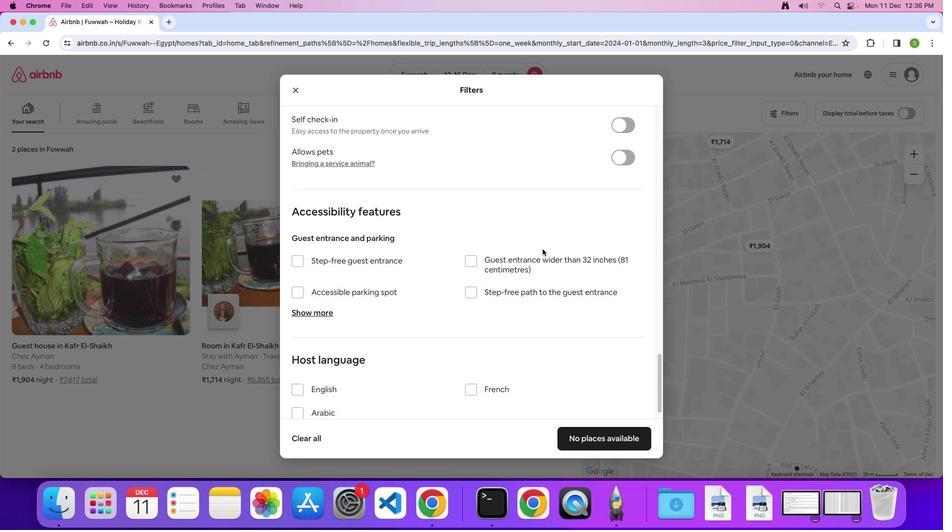 
Action: Mouse scrolled (496, 274) with delta (0, 104)
Screenshot: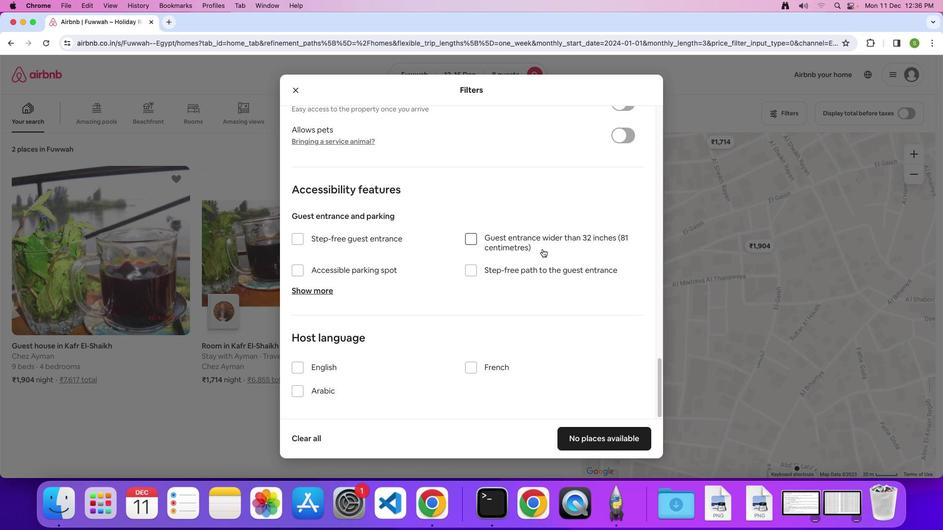 
Action: Mouse scrolled (496, 274) with delta (0, 104)
Screenshot: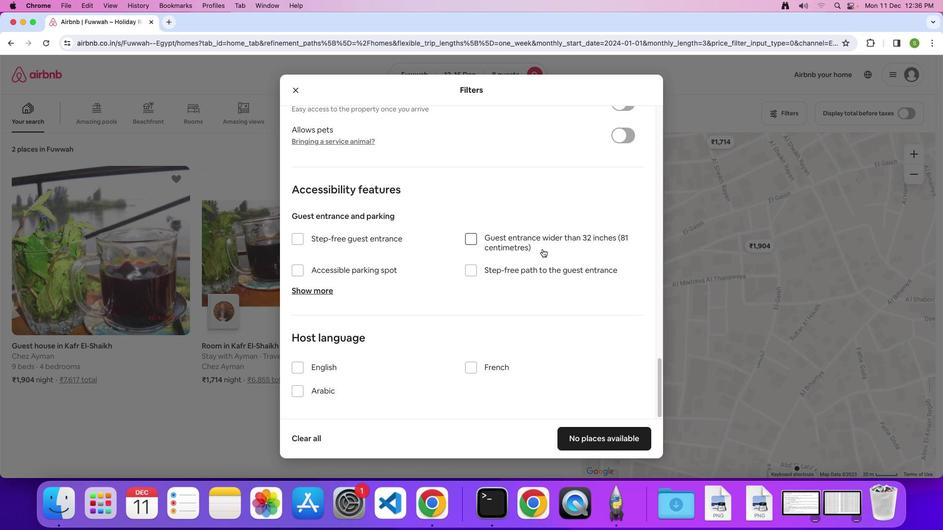 
Action: Mouse moved to (540, 399)
Screenshot: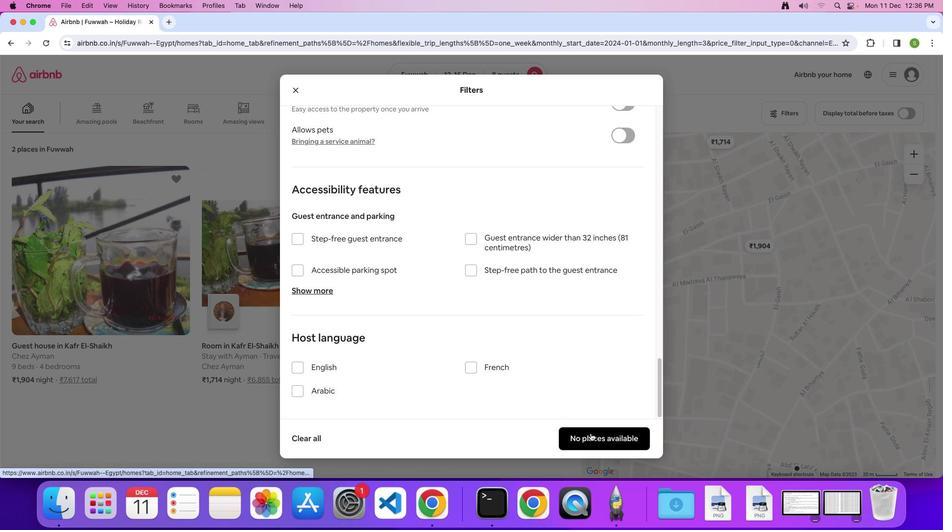 
Action: Mouse pressed left at (540, 399)
Screenshot: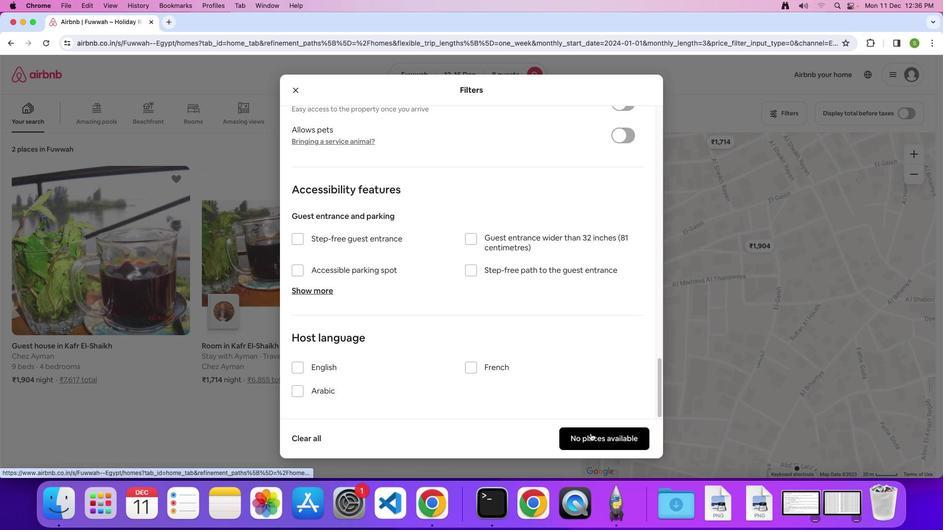 
Action: Mouse moved to (439, 298)
Screenshot: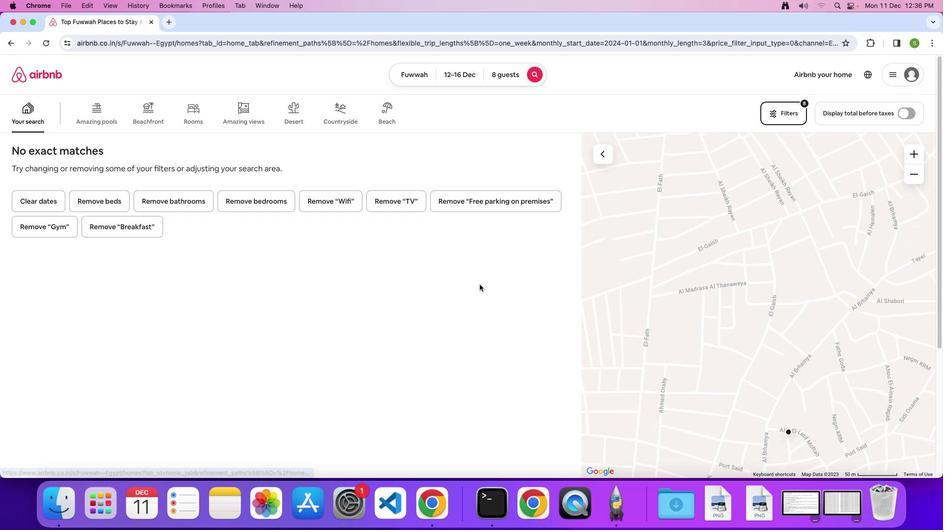 
